 Task: Select Convenience. Add to cart, from DashMart for 2696 Buckhannan Avenue, Syracuse, New York 13202, Cell Number 315-426-1559, following items : Wonder Sliced White Sandwich Bread (20 oz)_x000D_
 - 1, Applegate Naturals Uncured Hickory Smoked Turkey Bacon (8 oz)_x000D_
 - 1, Kraft Mayonnaise Real Mayo Squeeze Bottle (12 oz)_x000D_
 - 1
Action: Mouse pressed left at (315, 121)
Screenshot: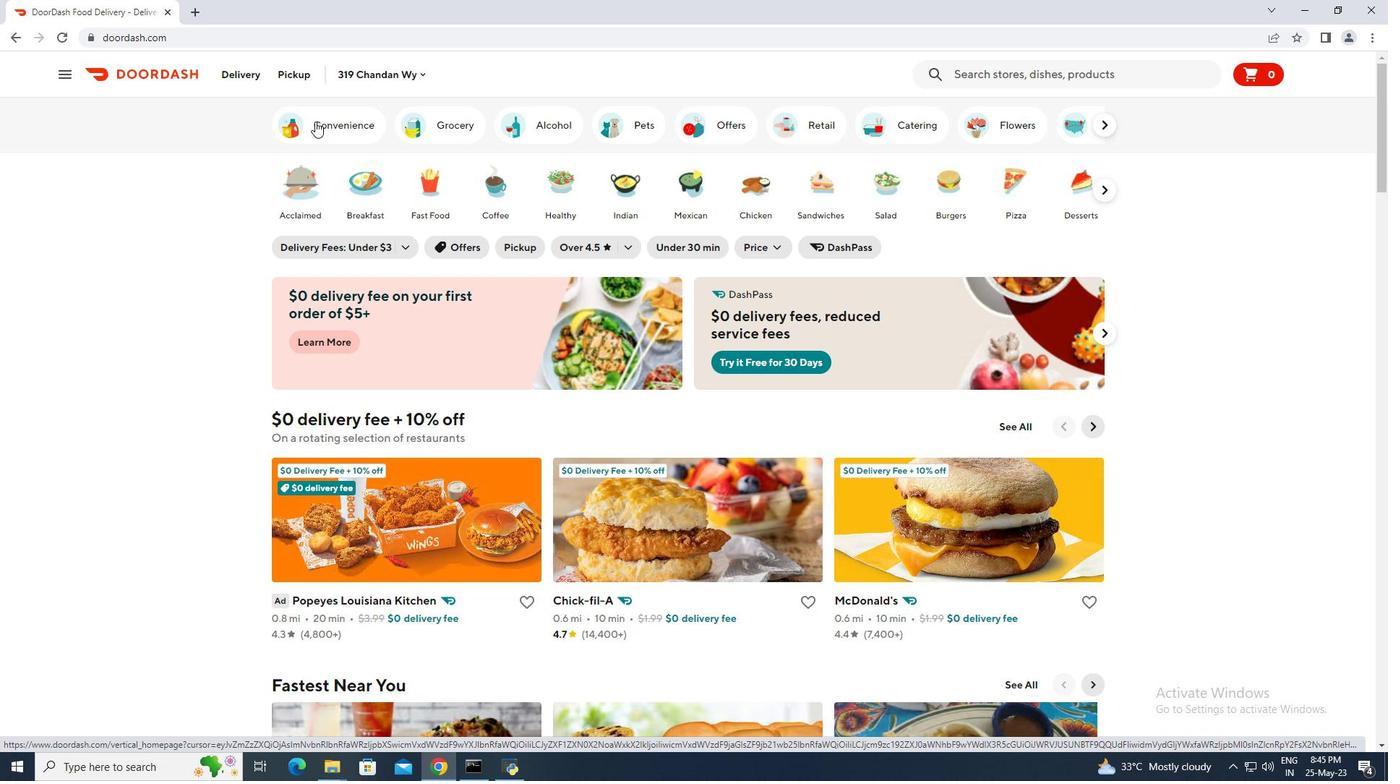 
Action: Mouse moved to (603, 517)
Screenshot: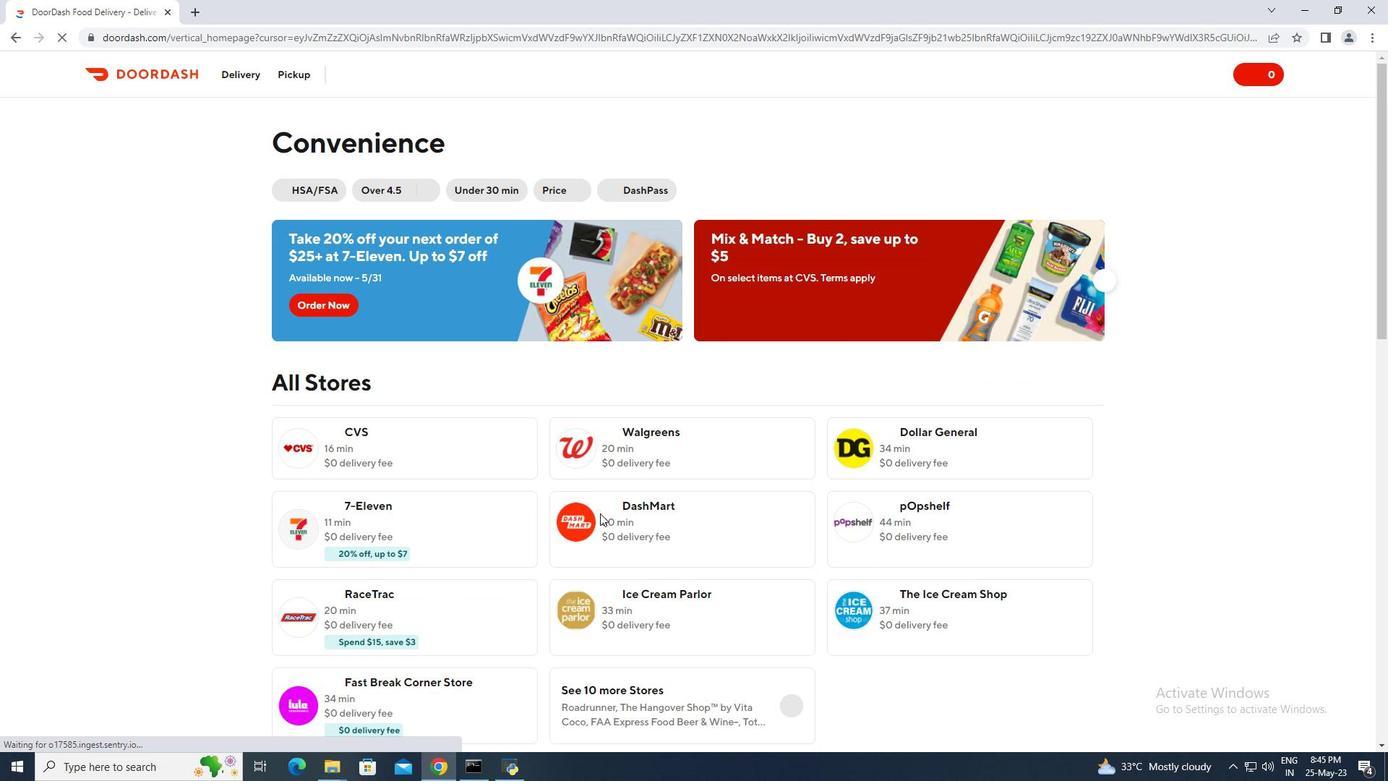 
Action: Mouse pressed left at (603, 517)
Screenshot: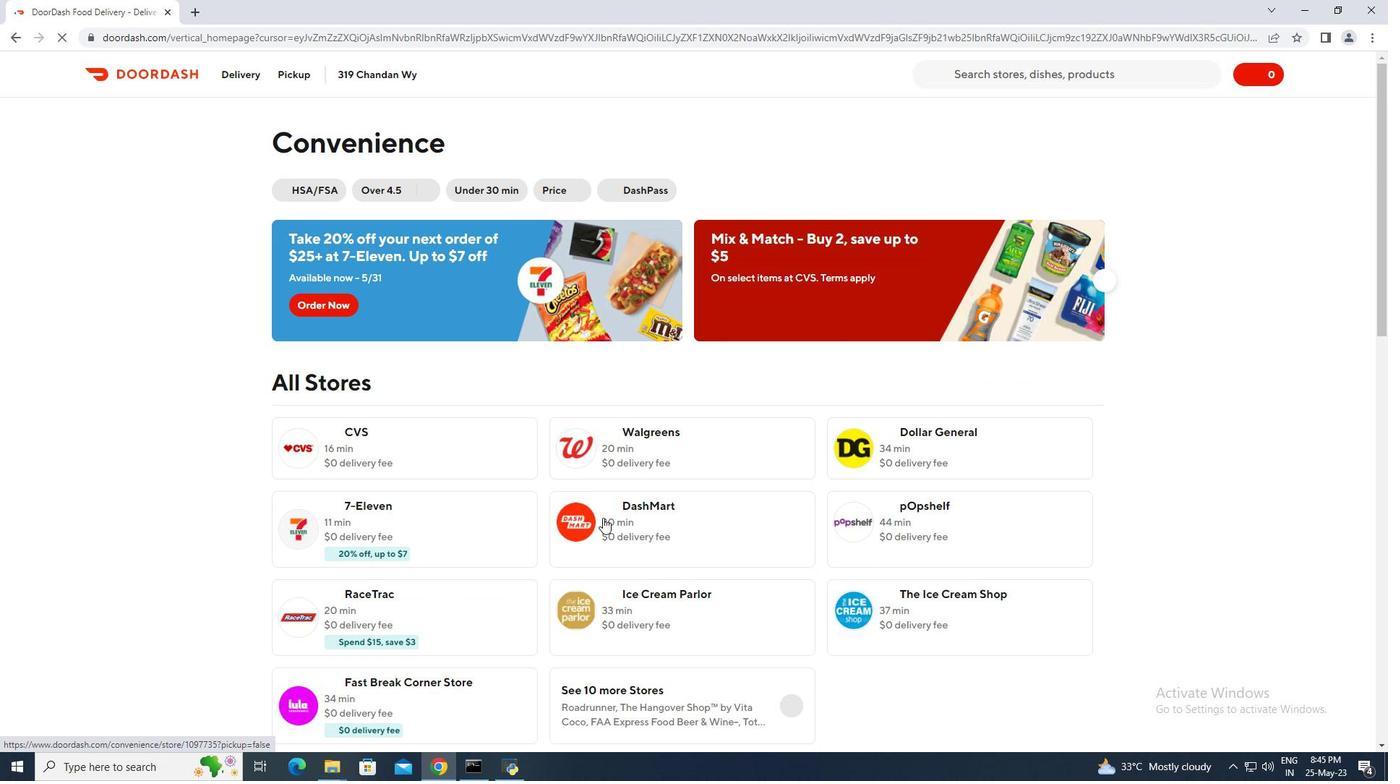 
Action: Mouse moved to (263, 71)
Screenshot: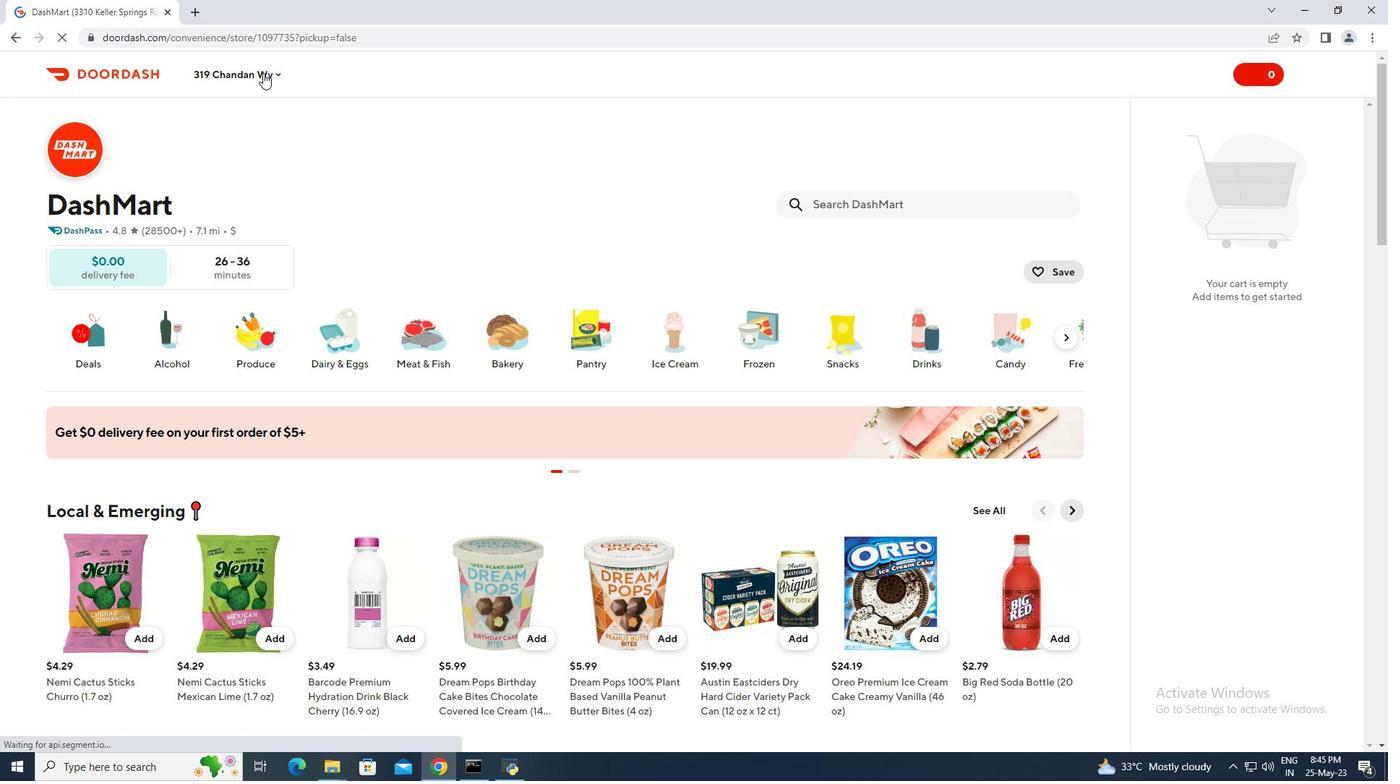 
Action: Mouse pressed left at (263, 71)
Screenshot: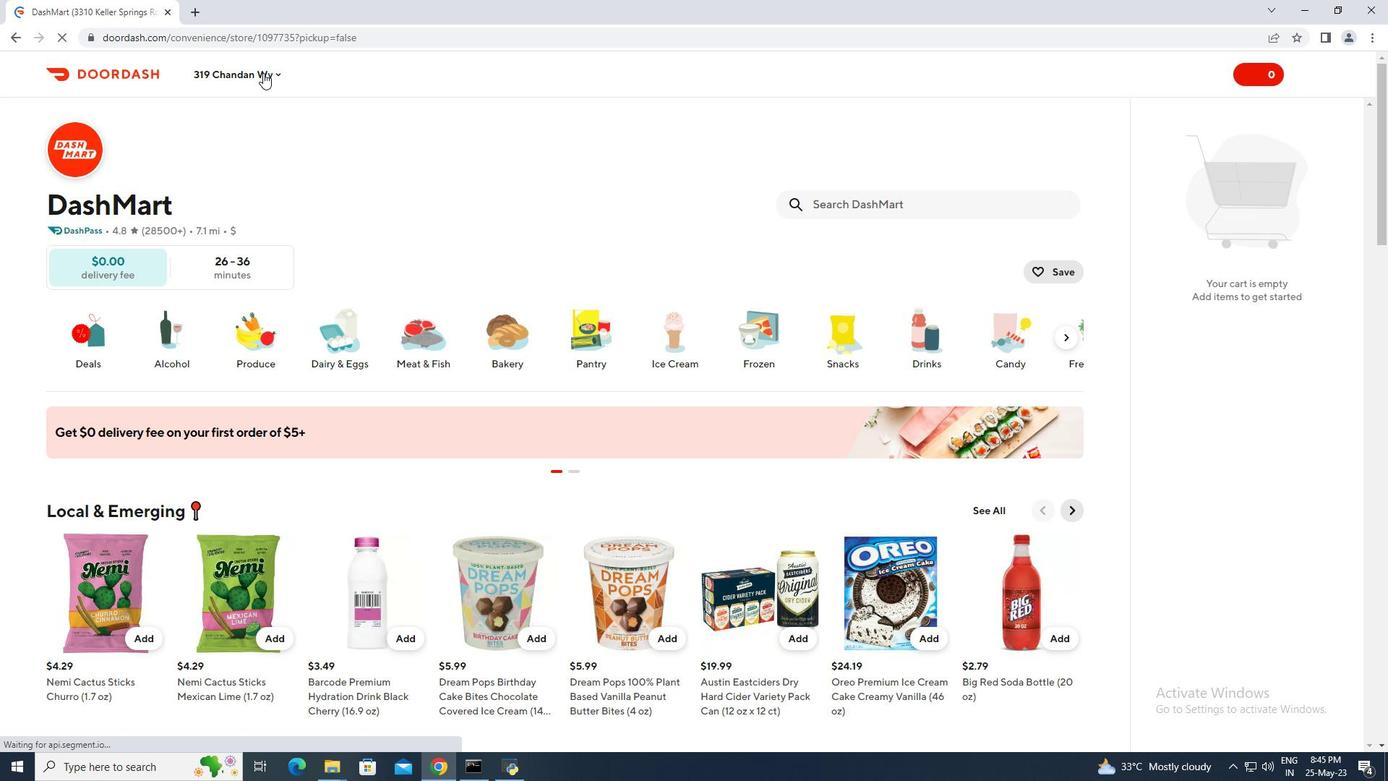 
Action: Mouse moved to (277, 131)
Screenshot: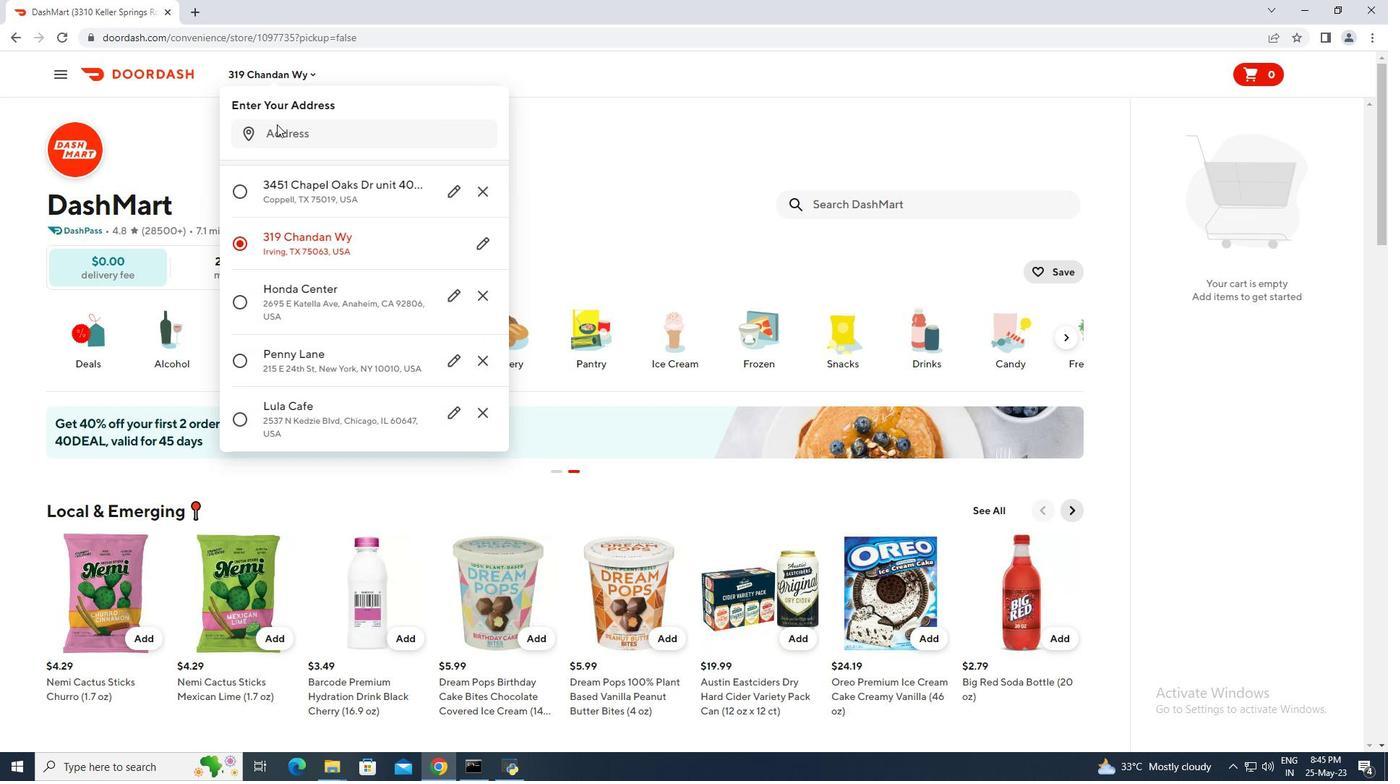 
Action: Mouse pressed left at (277, 131)
Screenshot: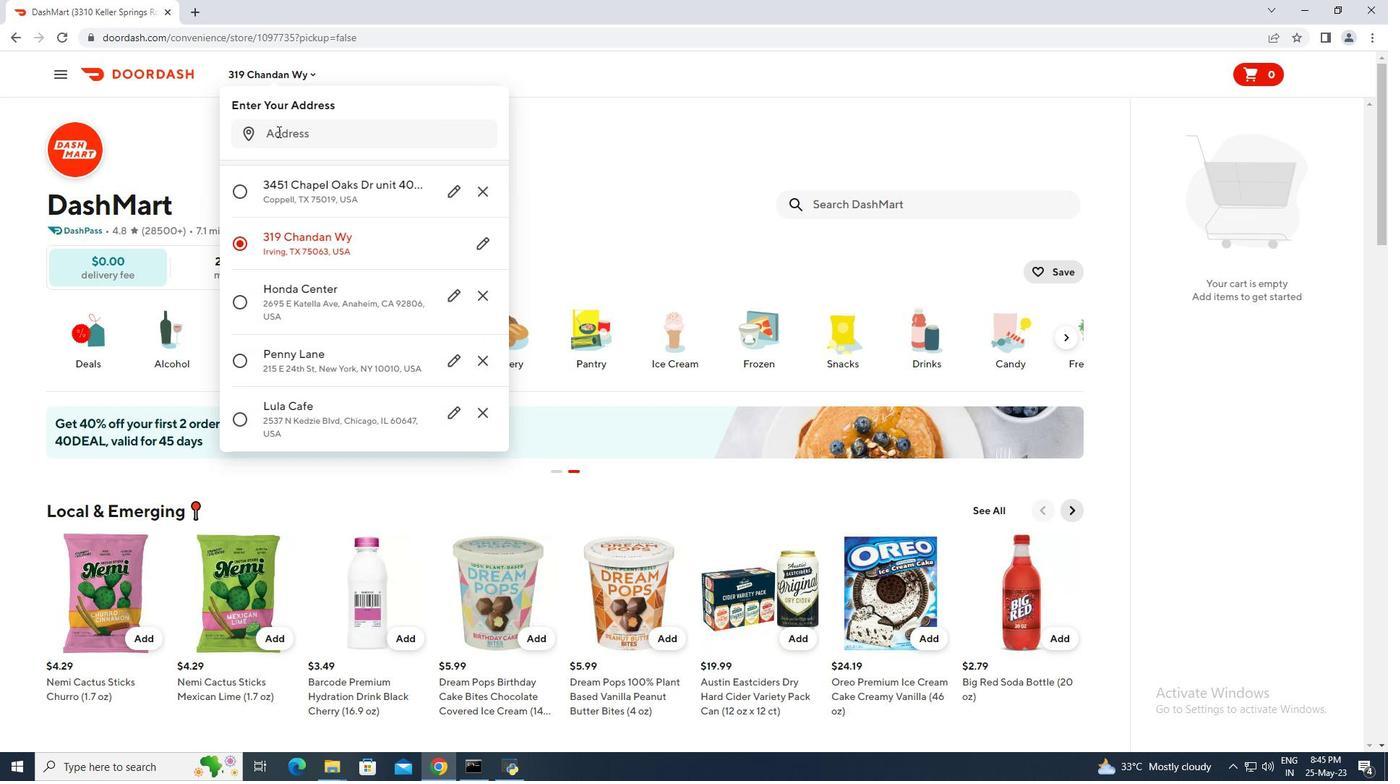 
Action: Mouse moved to (222, 93)
Screenshot: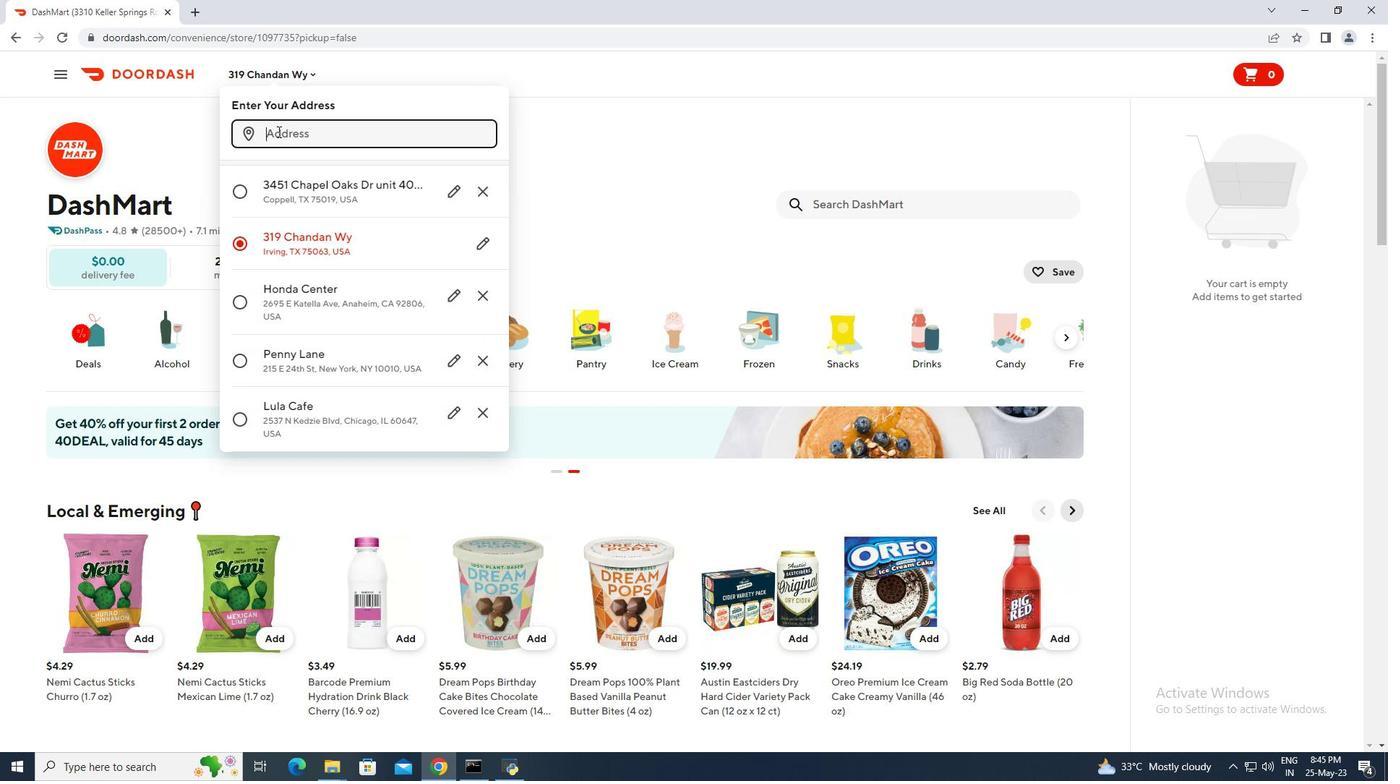 
Action: Key pressed 2
Screenshot: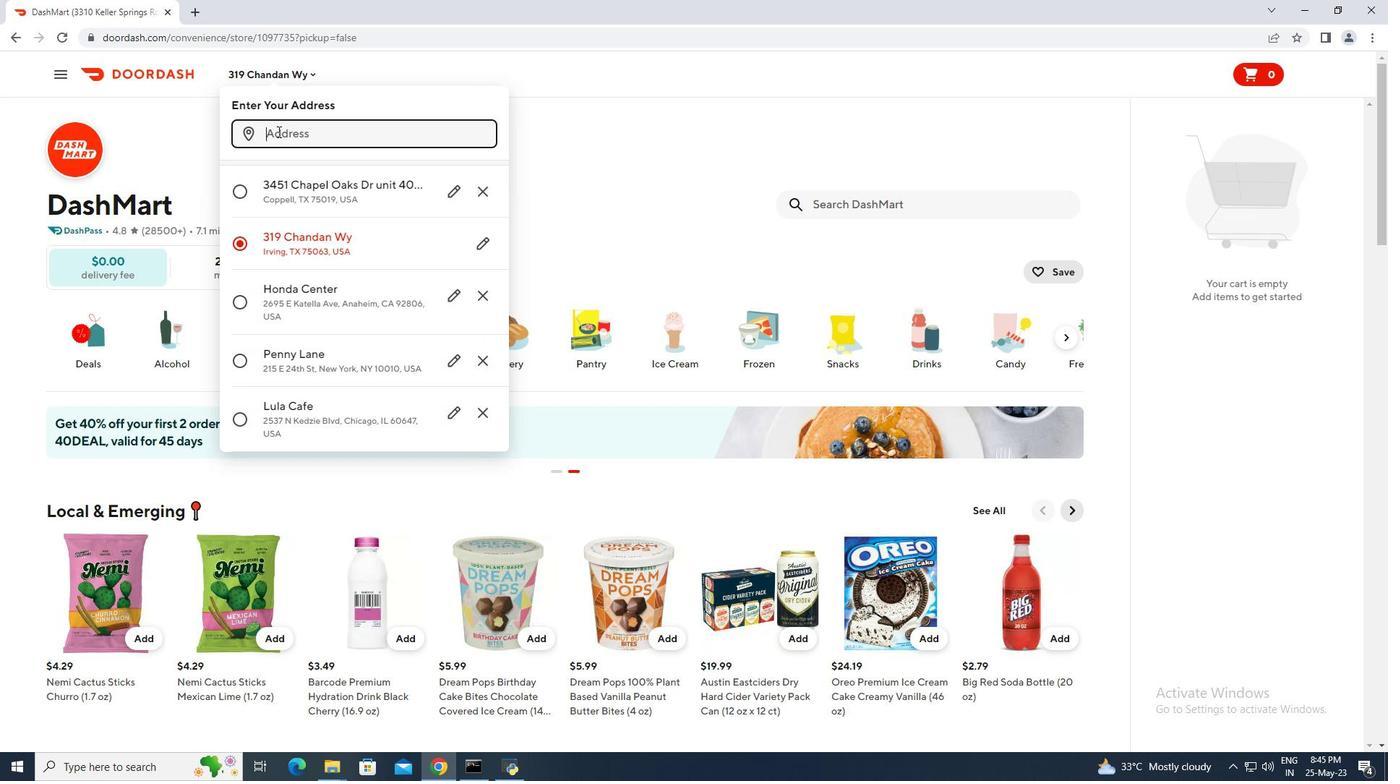 
Action: Mouse moved to (0, 0)
Screenshot: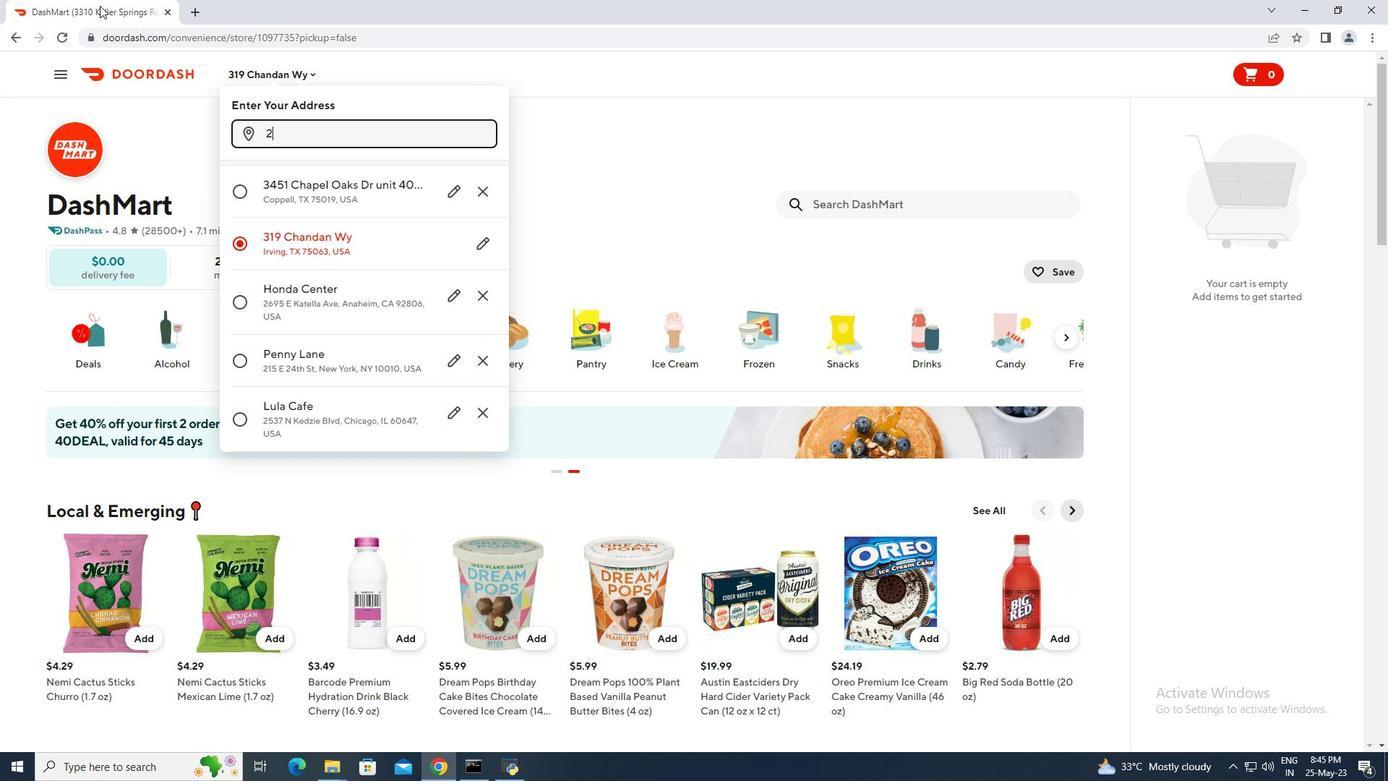 
Action: Key pressed 696<Key.space>buckhannan<Key.space>avenue<Key.space>syracuse,<Key.space>new<Key.space>york<Key.space>13202<Key.enter>
Screenshot: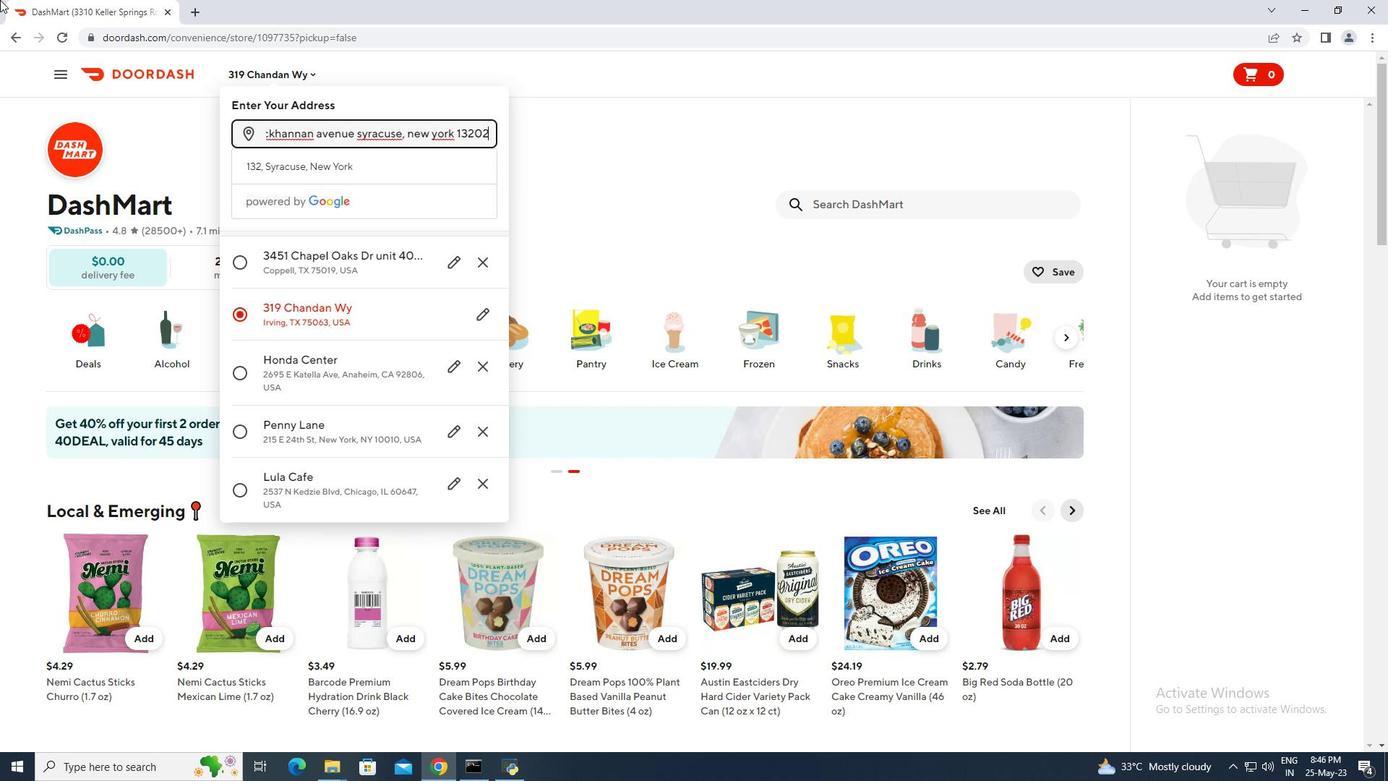 
Action: Mouse moved to (454, 559)
Screenshot: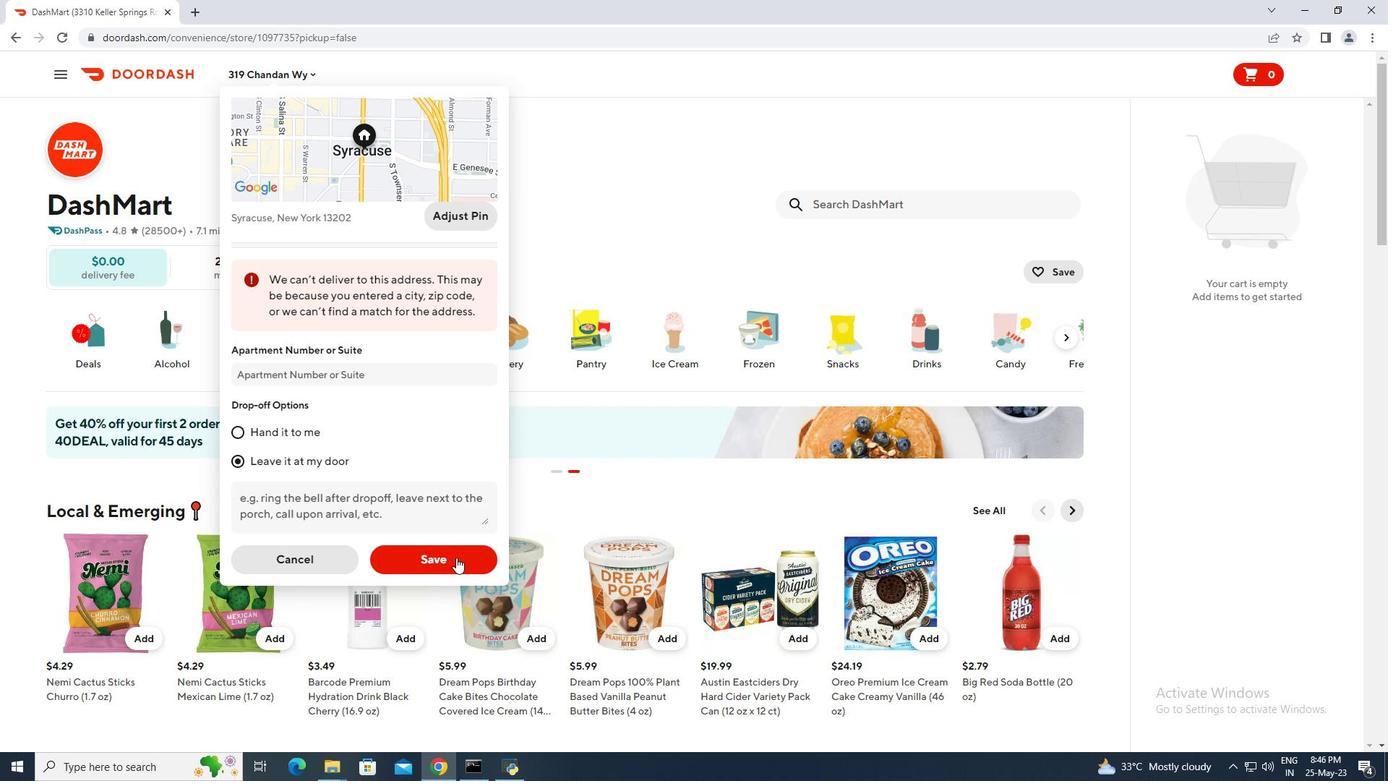 
Action: Mouse pressed left at (454, 559)
Screenshot: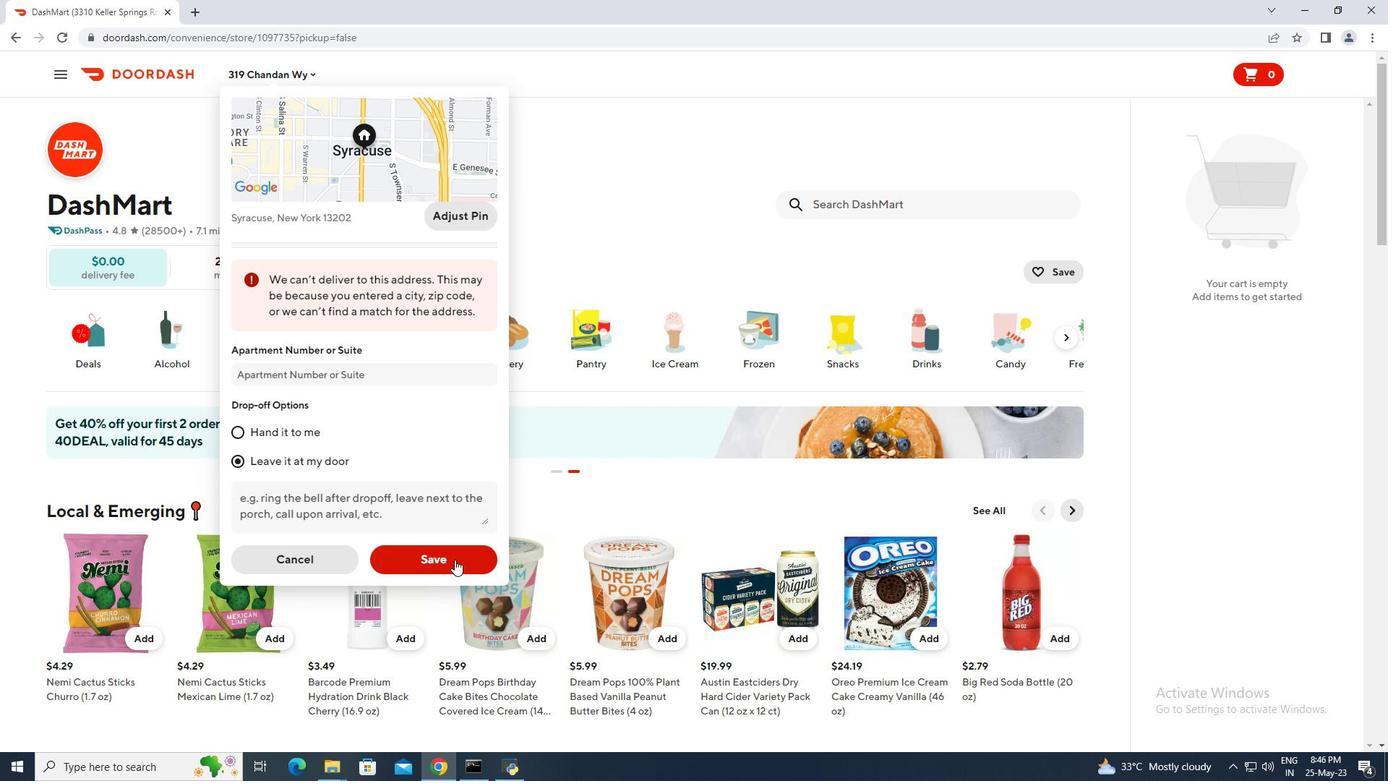 
Action: Mouse moved to (816, 198)
Screenshot: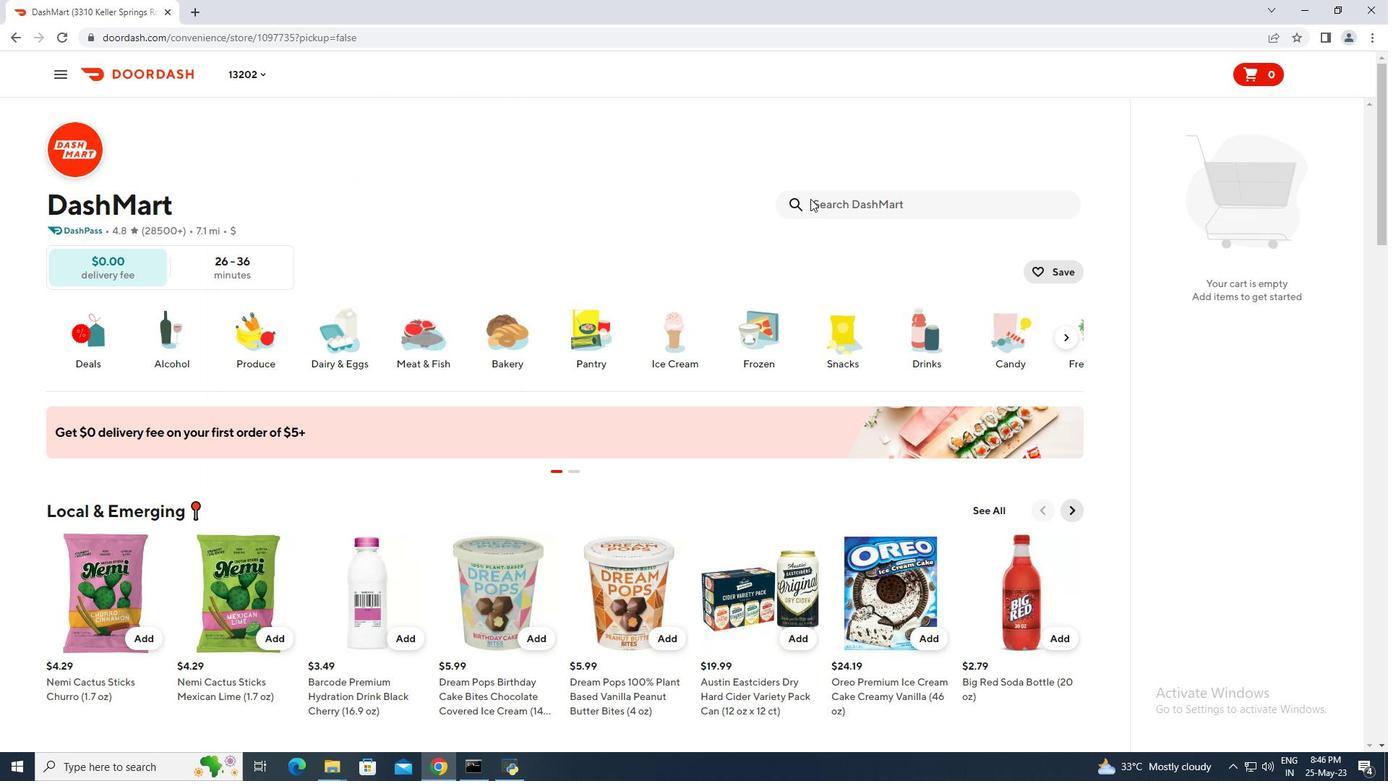 
Action: Mouse pressed left at (816, 198)
Screenshot: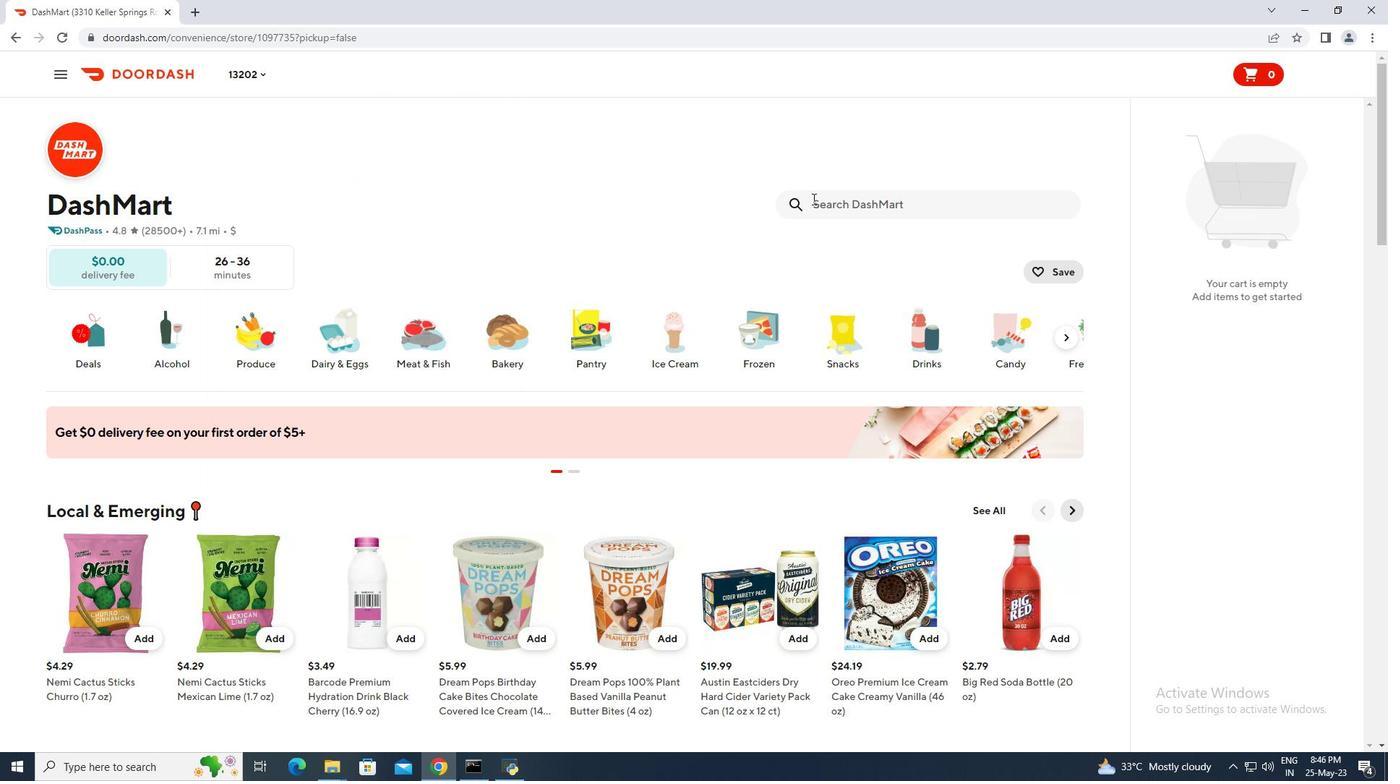 
Action: Mouse moved to (161, 0)
Screenshot: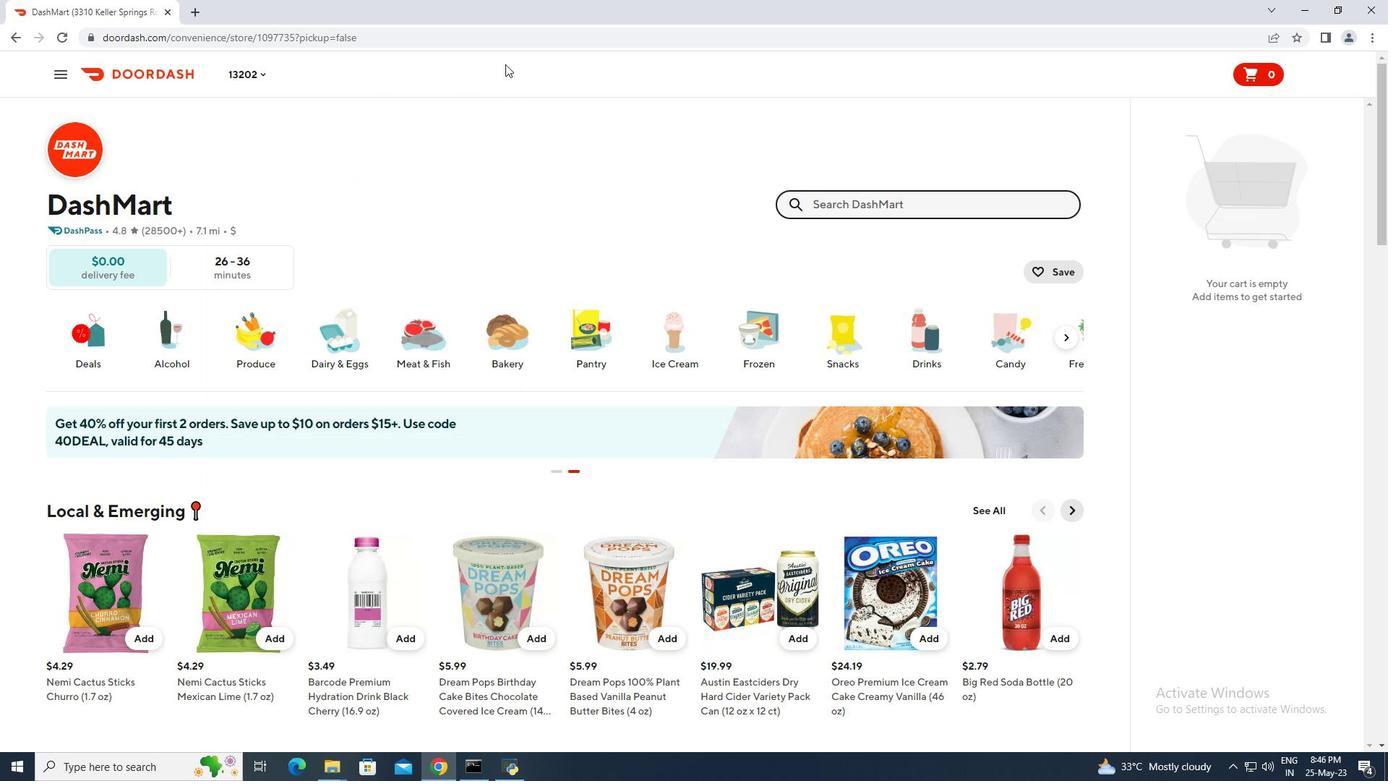 
Action: Key pressed wonder<Key.space>sliced<Key.space>white<Key.space>sandwich<Key.space>bread<Key.space><Key.shift>(20<Key.space>oz<Key.shift>)<Key.enter>
Screenshot: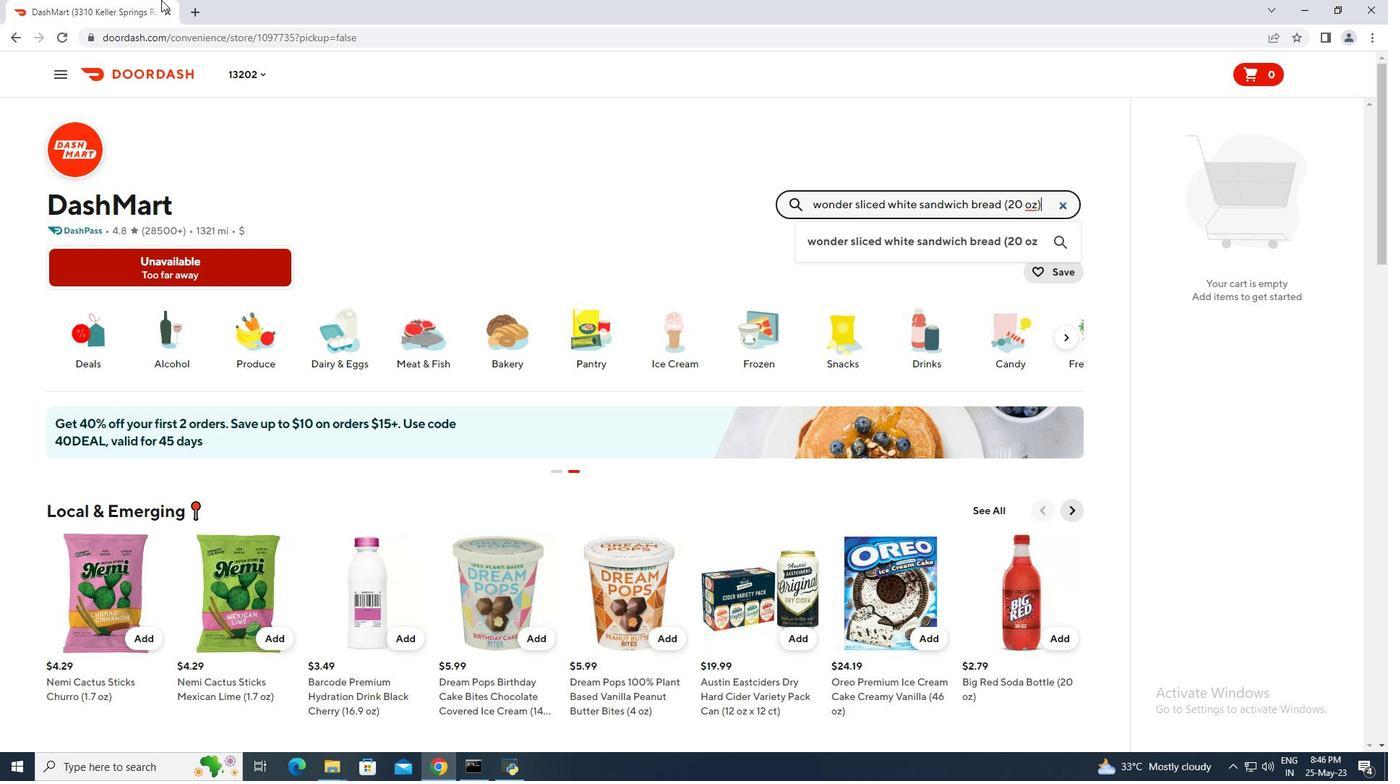 
Action: Mouse moved to (857, 156)
Screenshot: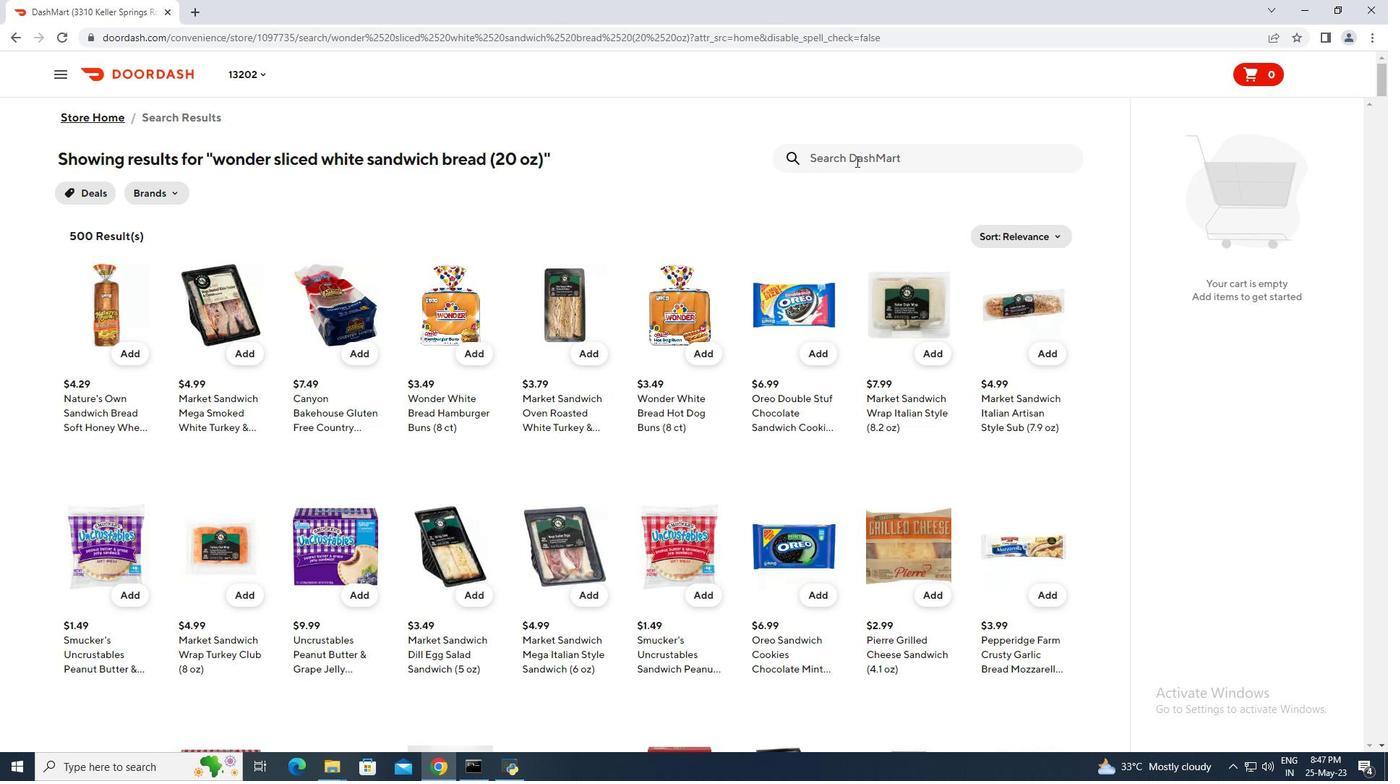 
Action: Mouse pressed left at (857, 156)
Screenshot: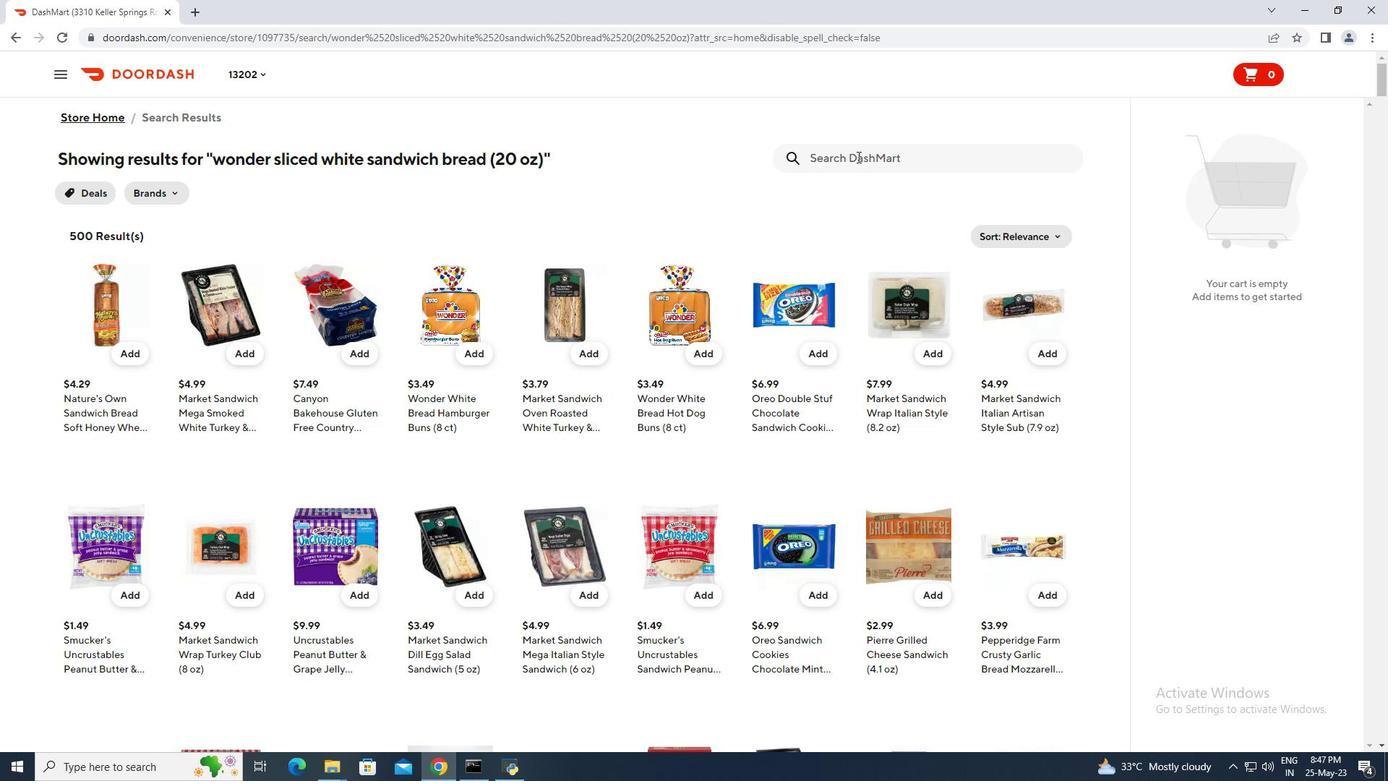 
Action: Mouse moved to (376, 262)
Screenshot: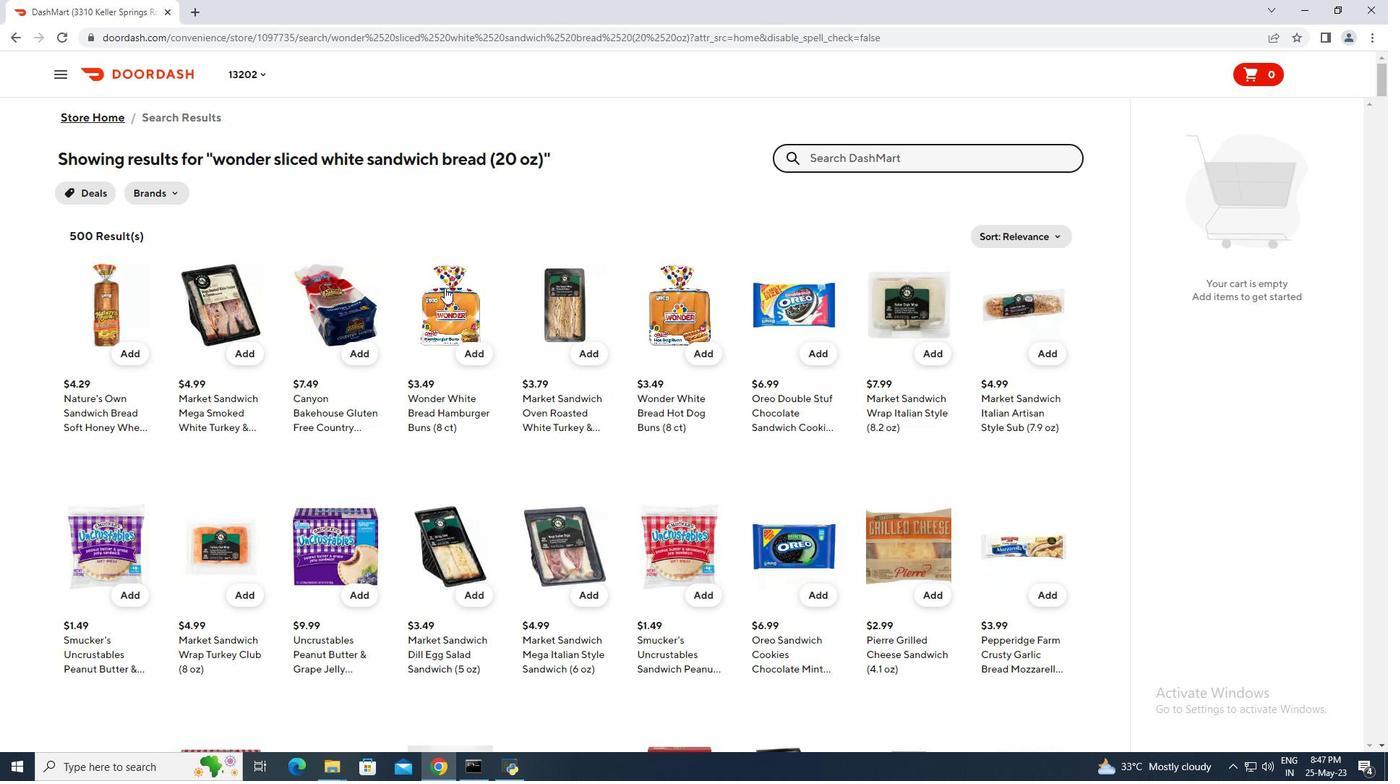 
Action: Key pressed applegate<Key.space>naturals<Key.space>uncured<Key.space>hickory<Key.space>smoked<Key.space>turkey<Key.space>bacon<Key.shift>(8<Key.space>oz<Key.shift>)<Key.enter>
Screenshot: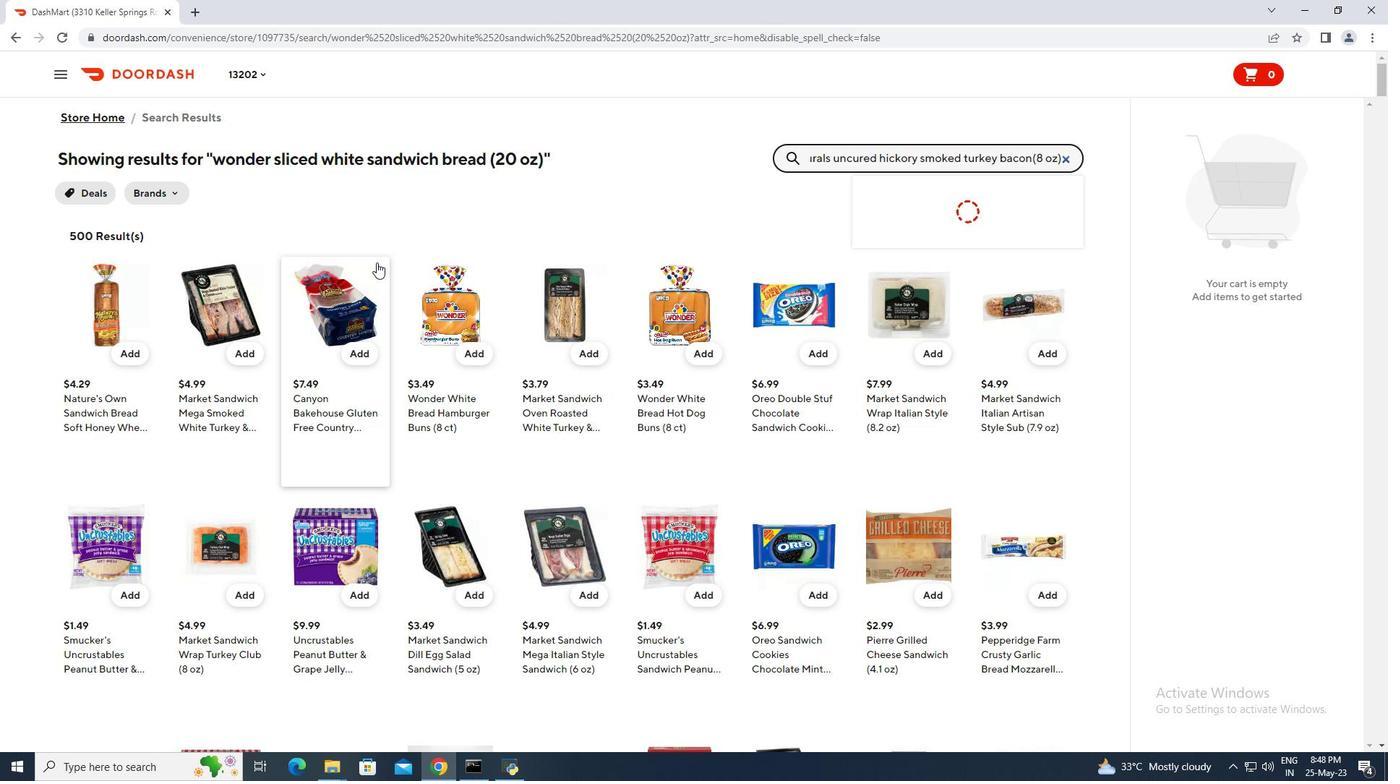 
Action: Mouse moved to (128, 350)
Screenshot: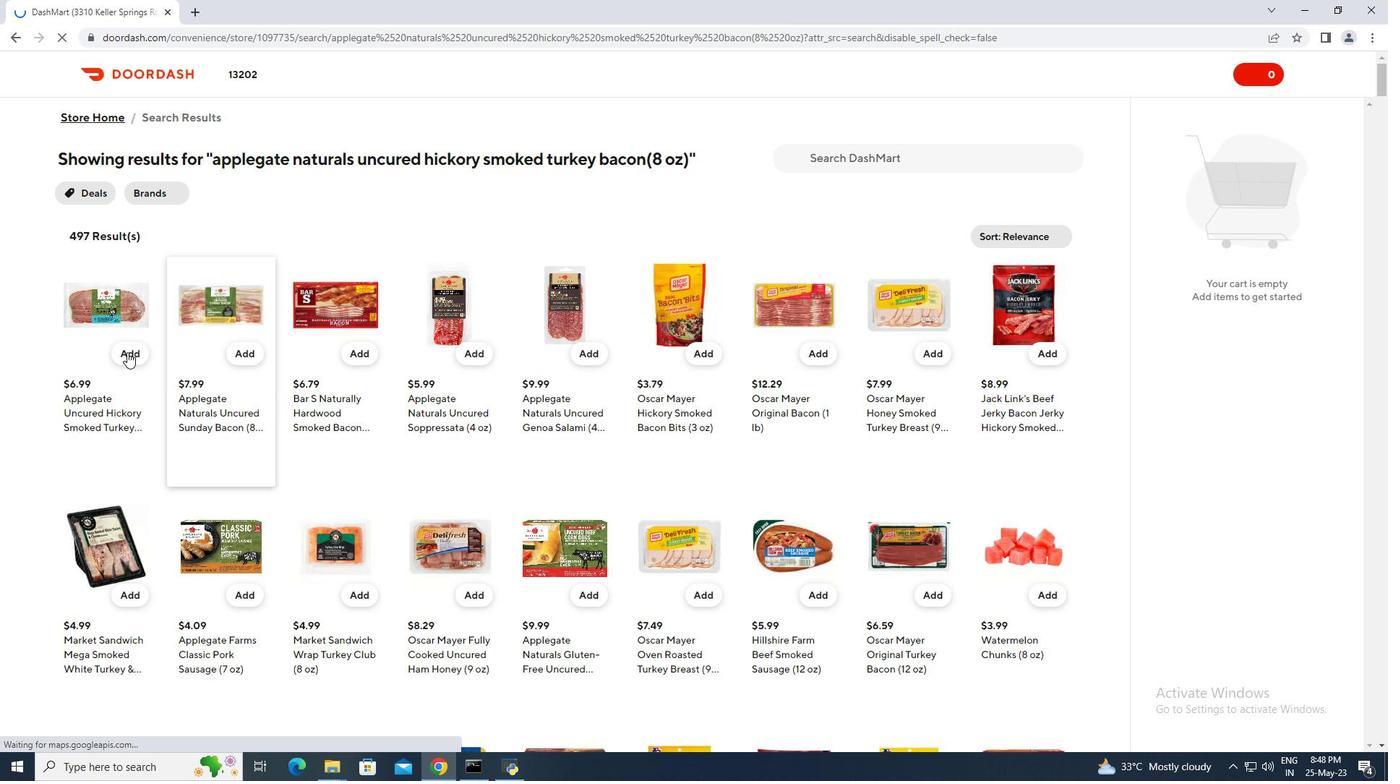 
Action: Mouse pressed left at (128, 350)
Screenshot: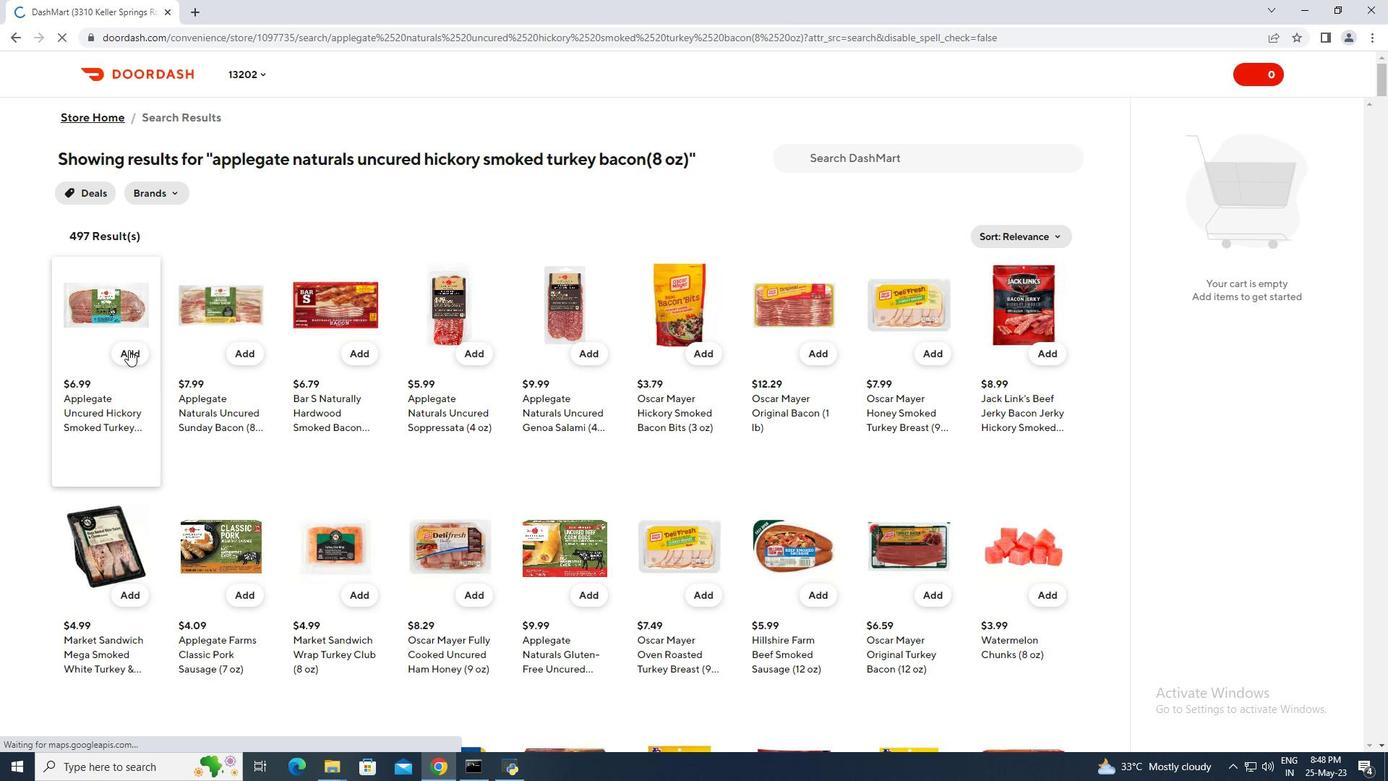 
Action: Mouse moved to (855, 151)
Screenshot: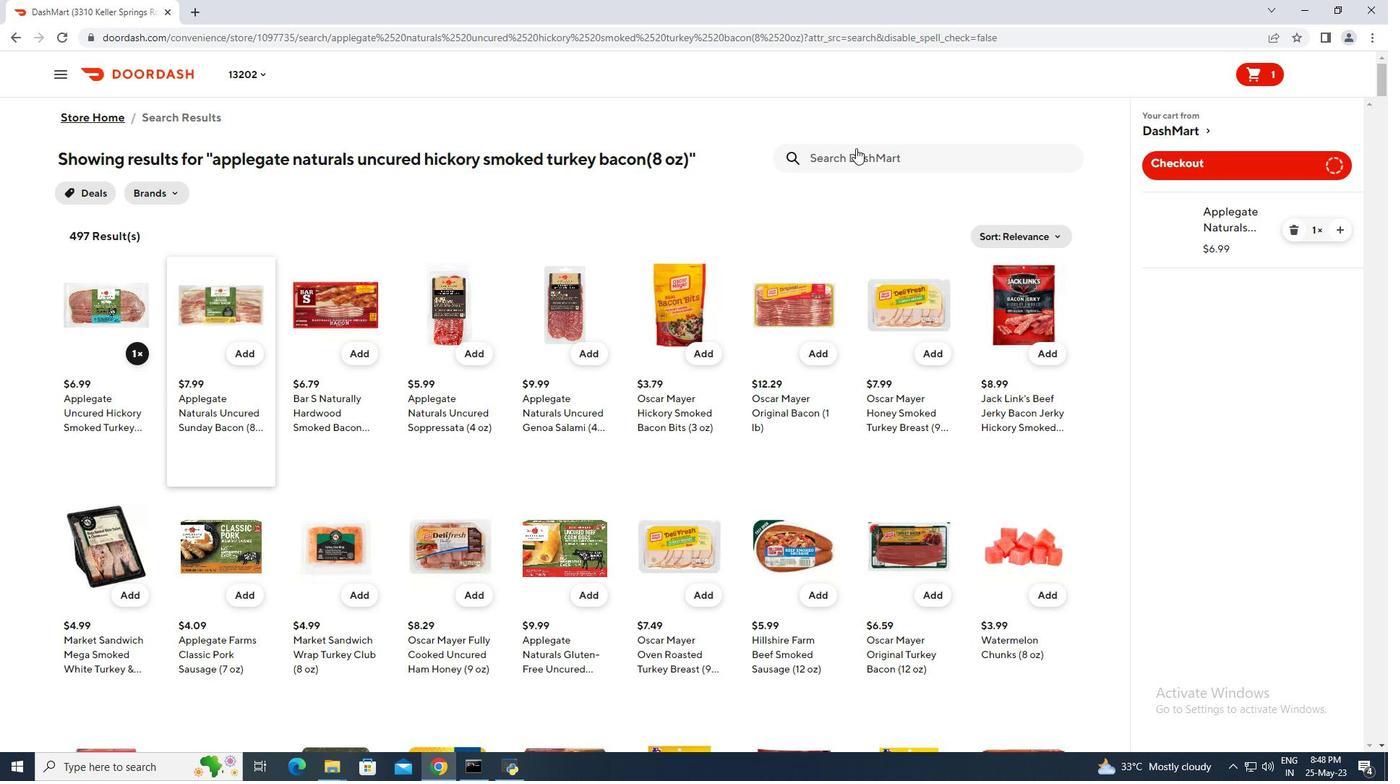 
Action: Mouse pressed left at (855, 151)
Screenshot: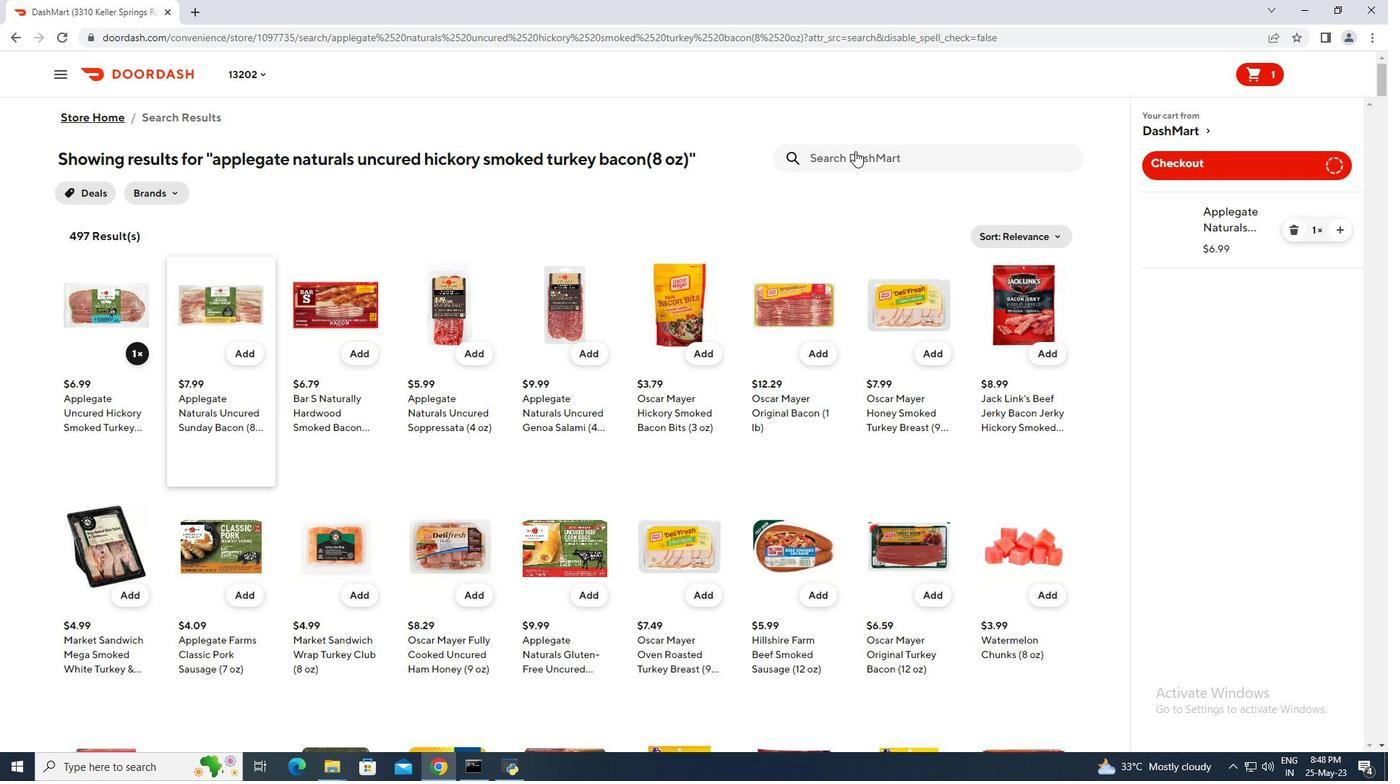 
Action: Mouse moved to (812, 150)
Screenshot: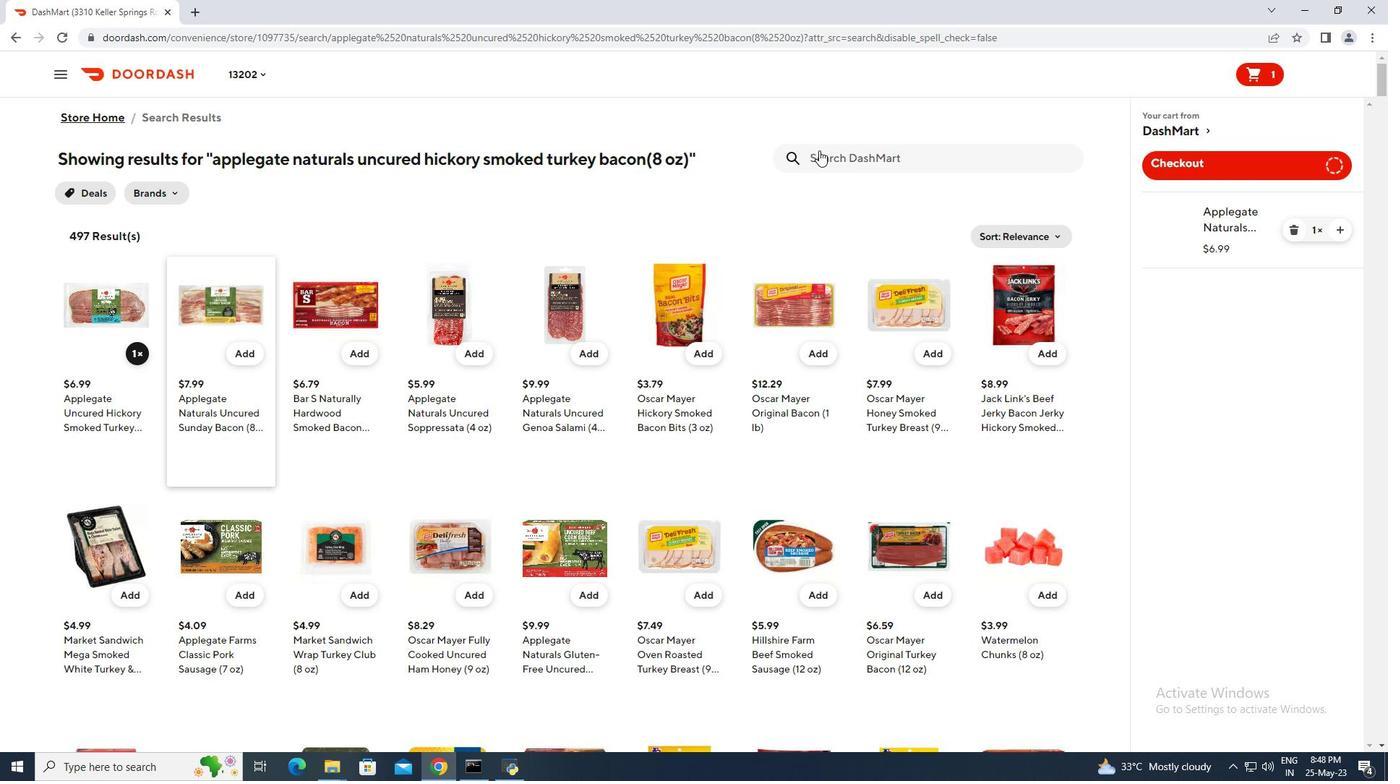 
Action: Mouse pressed left at (812, 150)
Screenshot: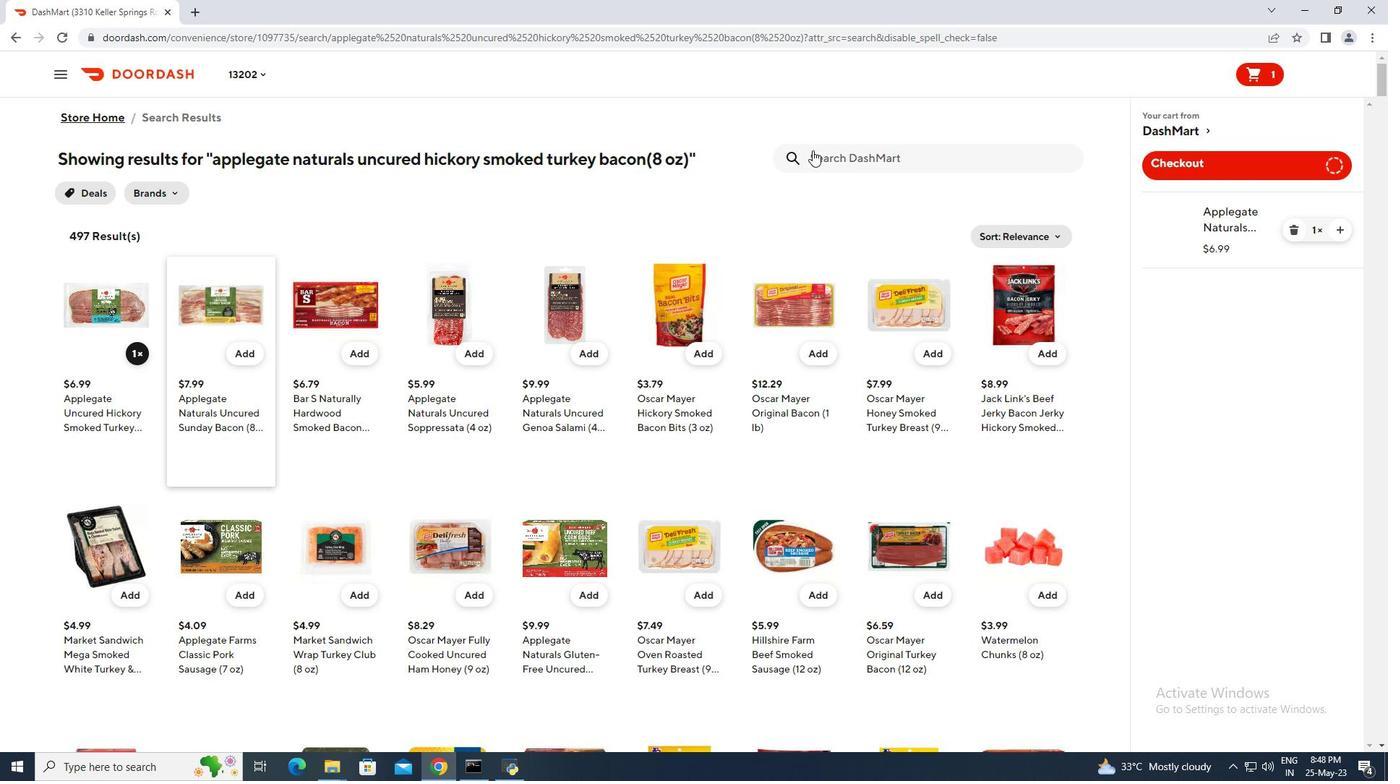 
Action: Mouse moved to (796, 154)
Screenshot: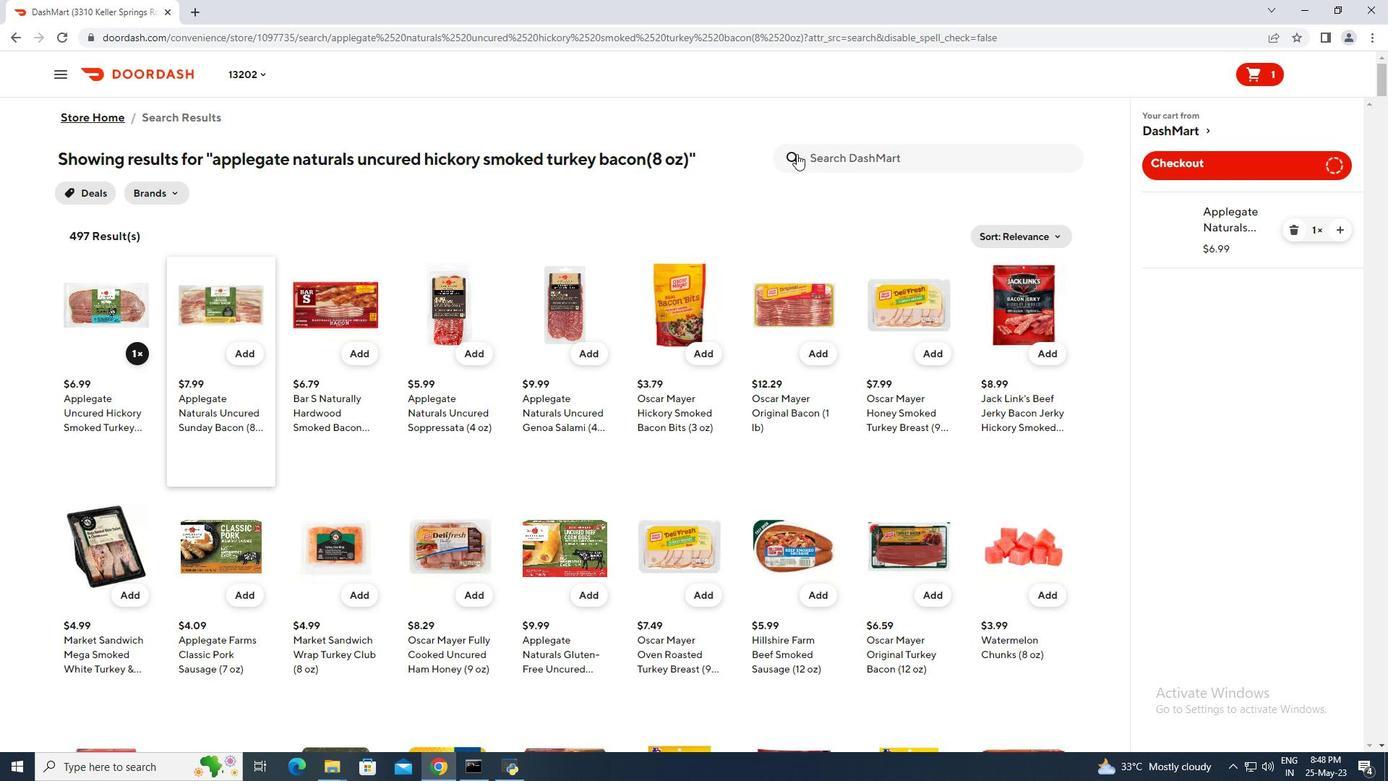 
Action: Mouse pressed left at (796, 154)
Screenshot: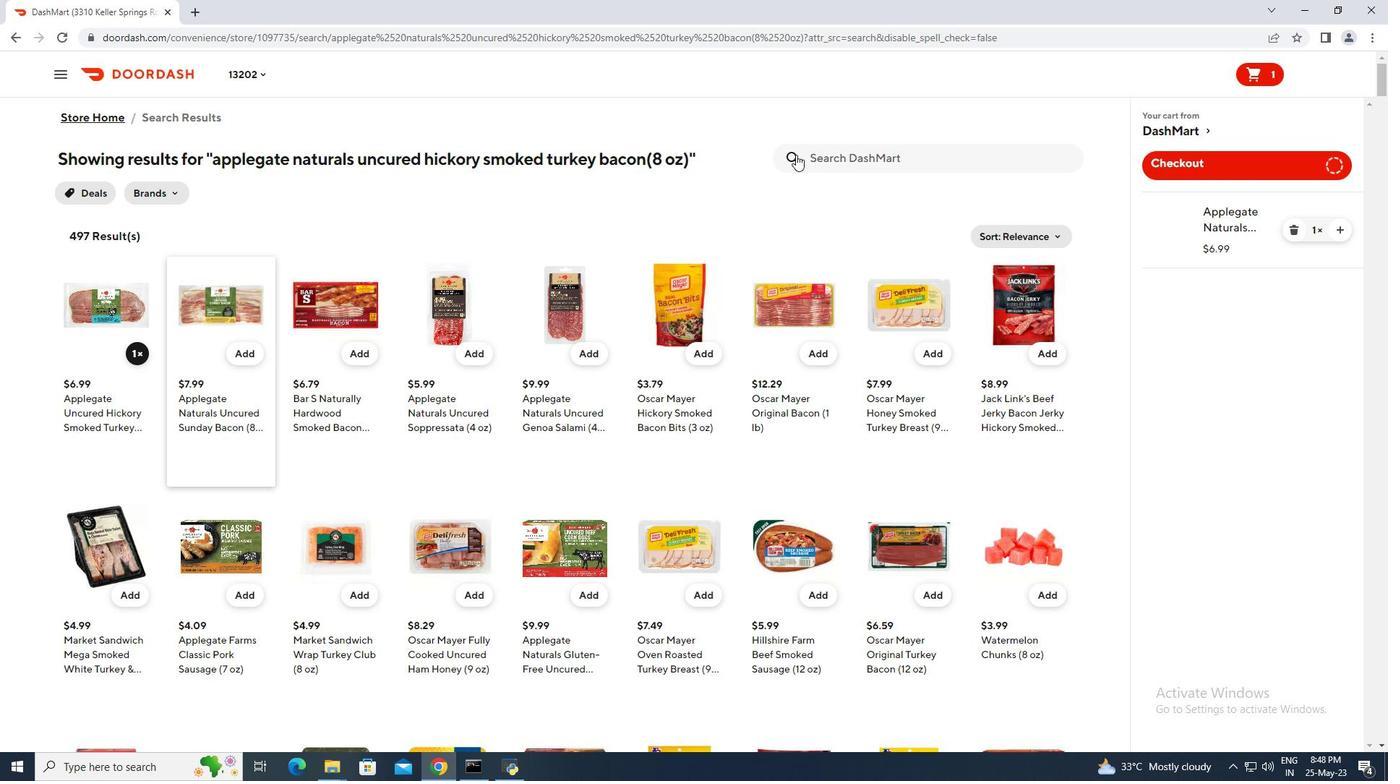 
Action: Mouse moved to (290, 0)
Screenshot: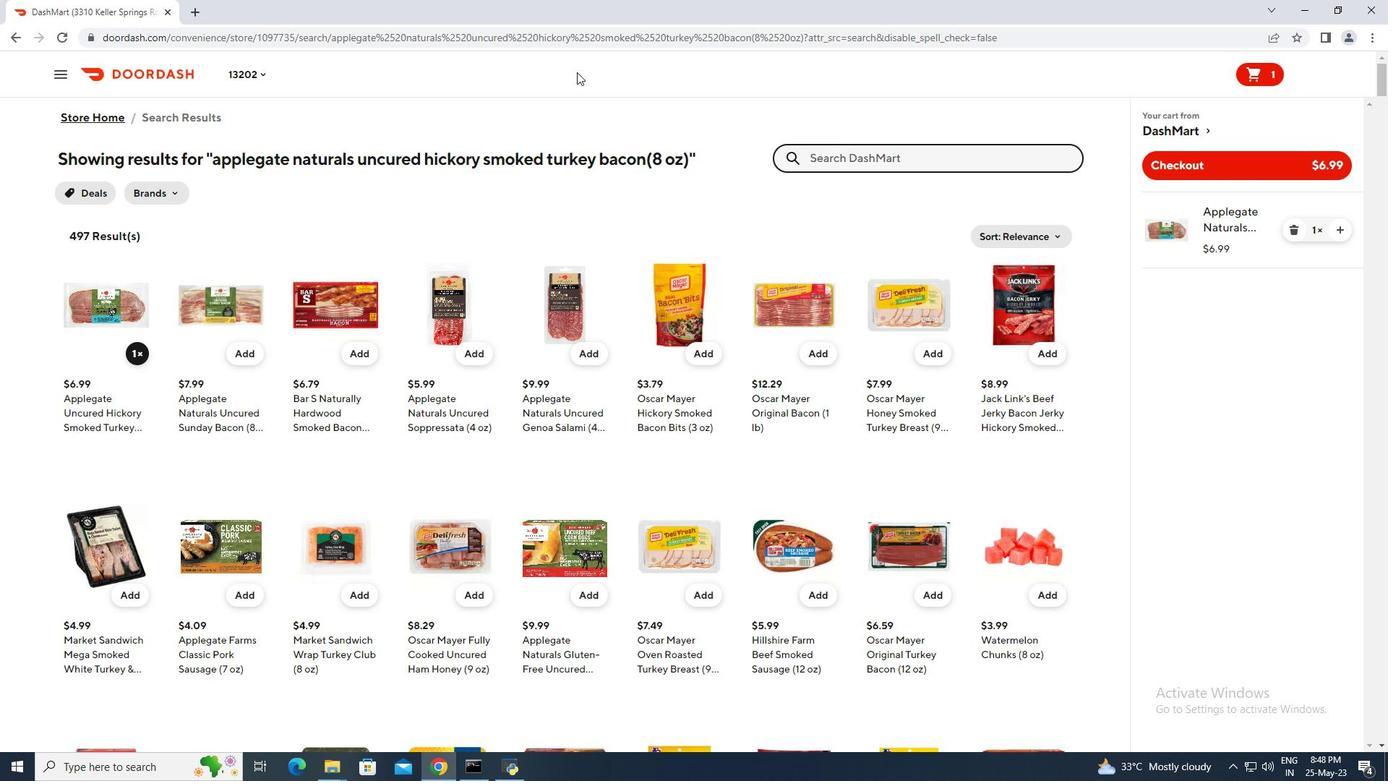 
Action: Key pressed kraft<Key.space>mayonnaise<Key.space>real<Key.space>mayo<Key.space>squeeze<Key.space>bottle<Key.space><Key.shift>(12<Key.space>oz<Key.shift>)<Key.enter>
Screenshot: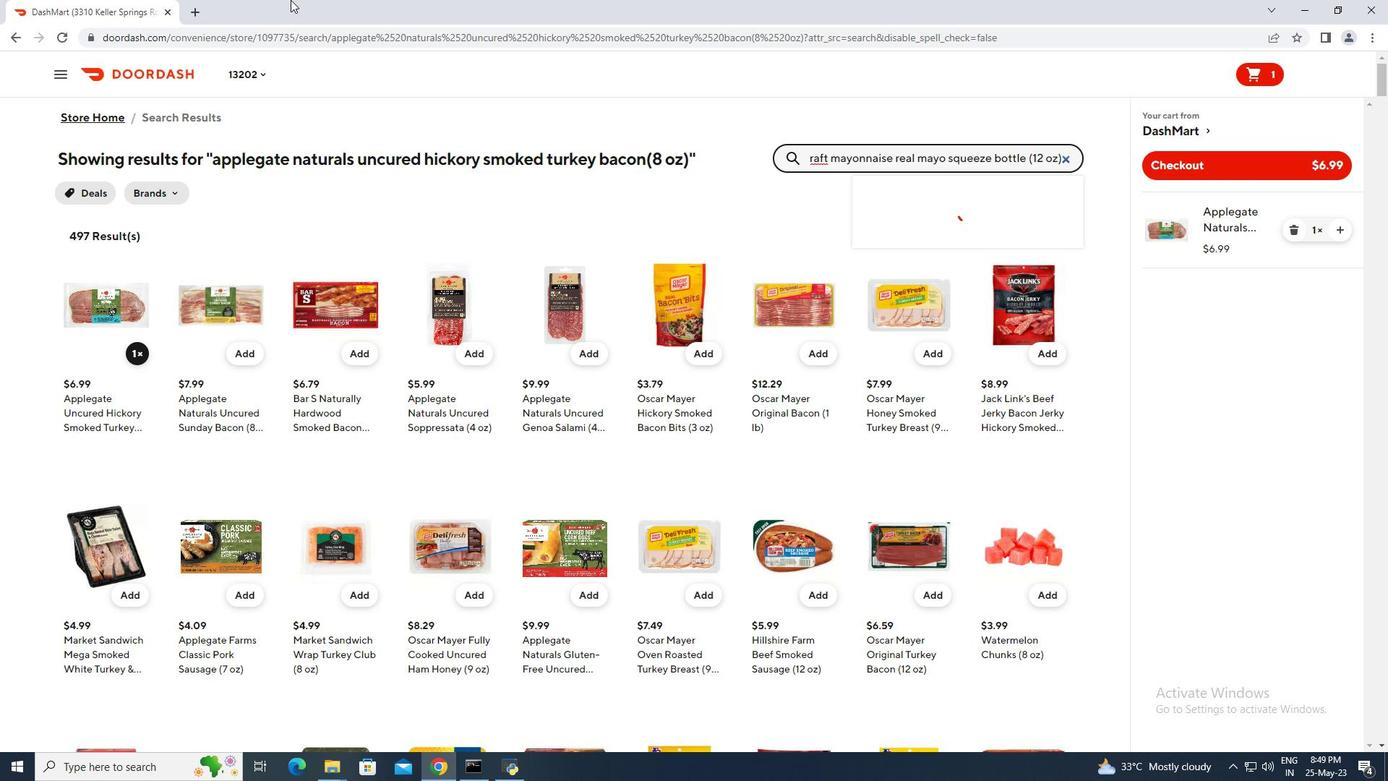 
Action: Mouse moved to (132, 355)
Screenshot: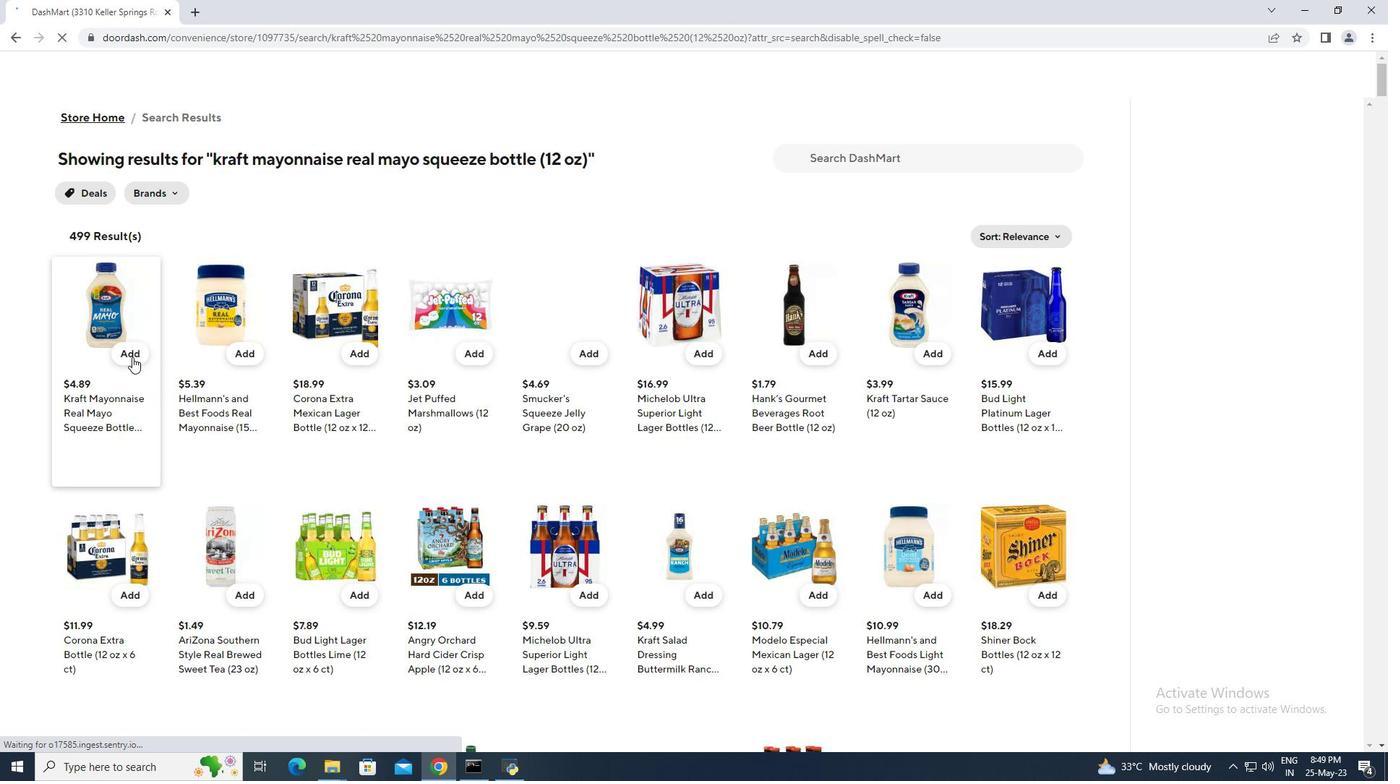 
Action: Mouse pressed left at (132, 355)
Screenshot: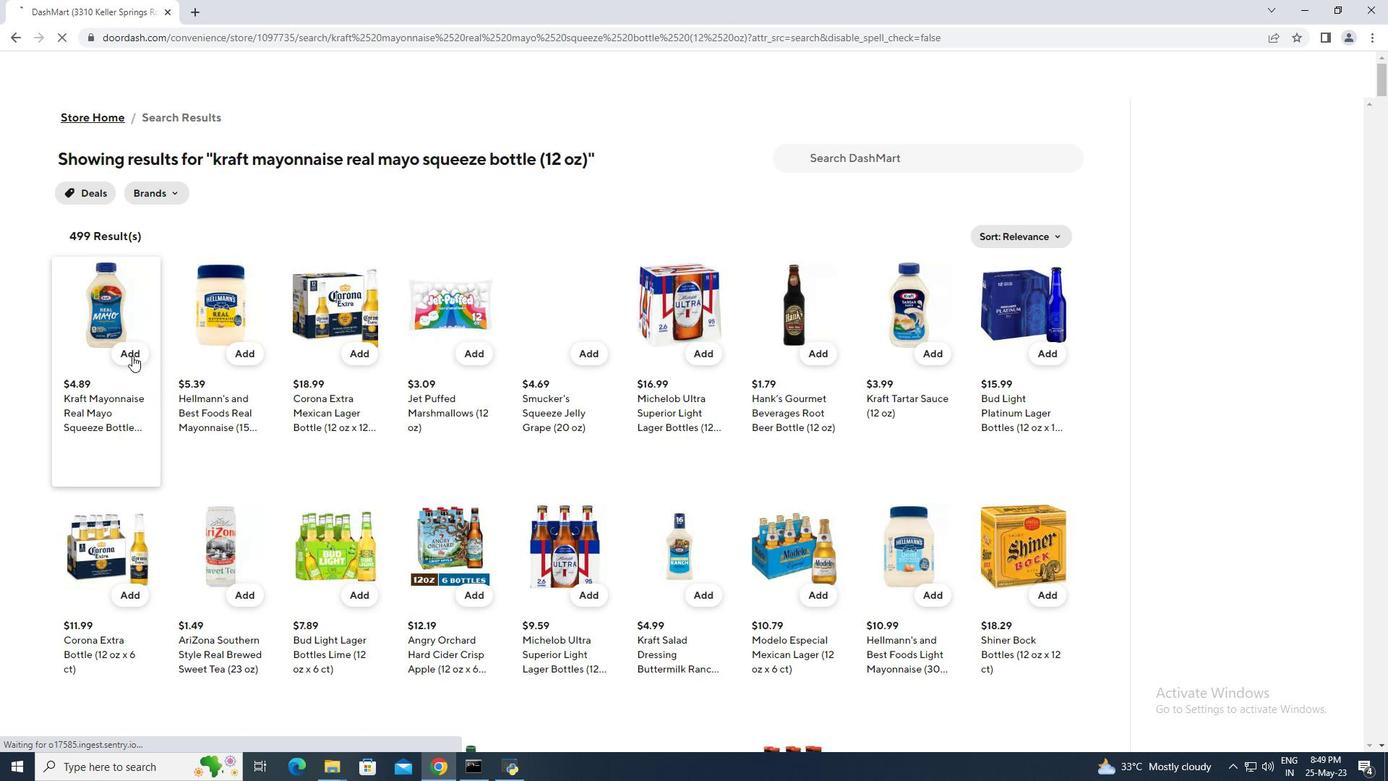 
Action: Mouse moved to (1180, 162)
Screenshot: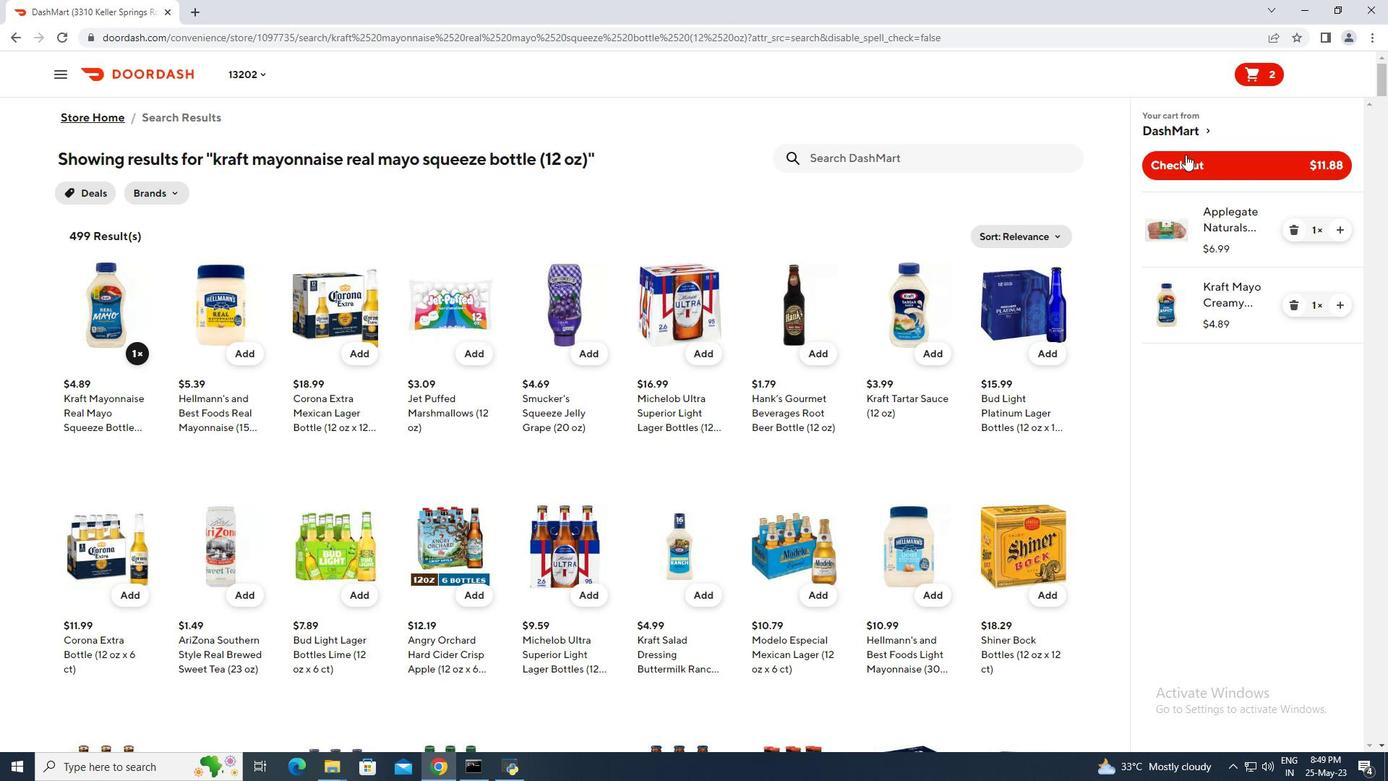 
Action: Mouse pressed left at (1180, 162)
Screenshot: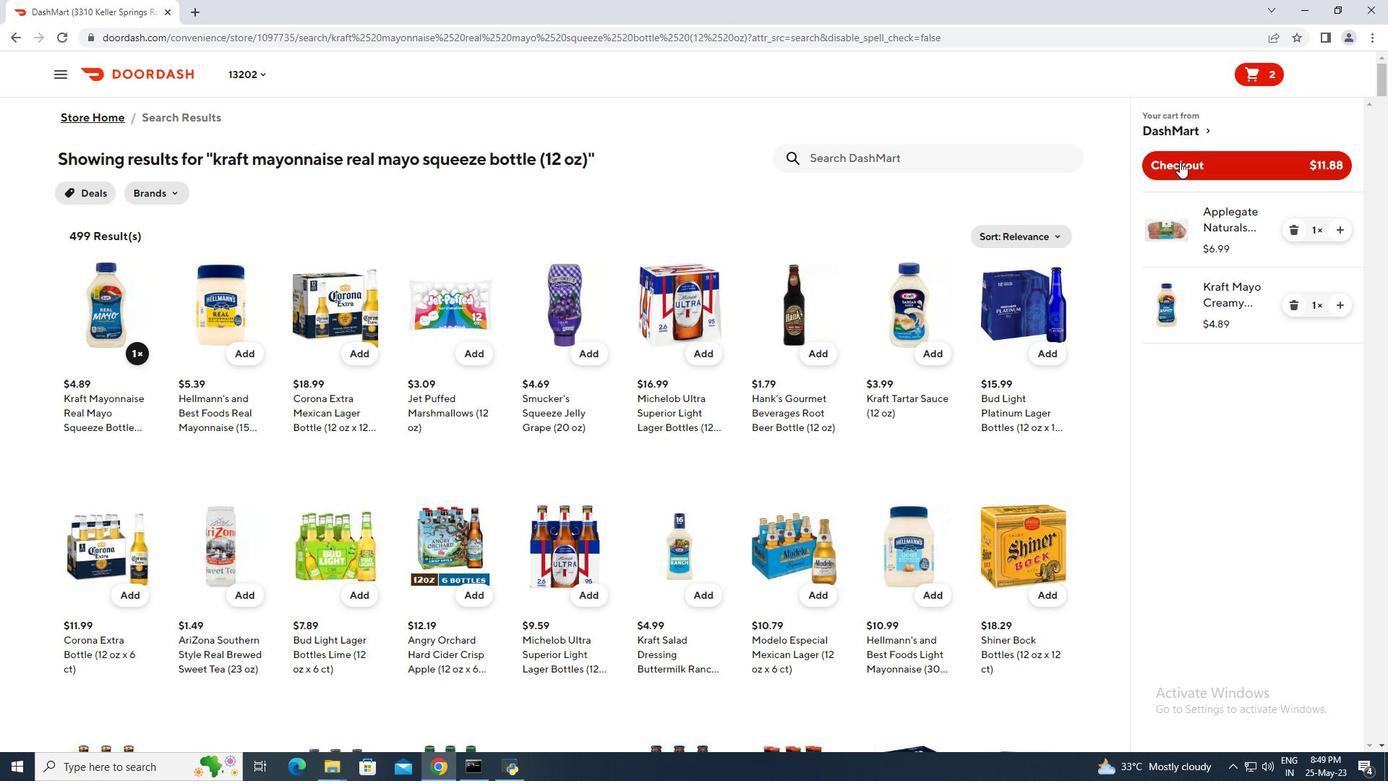 
Action: Mouse moved to (808, 300)
Screenshot: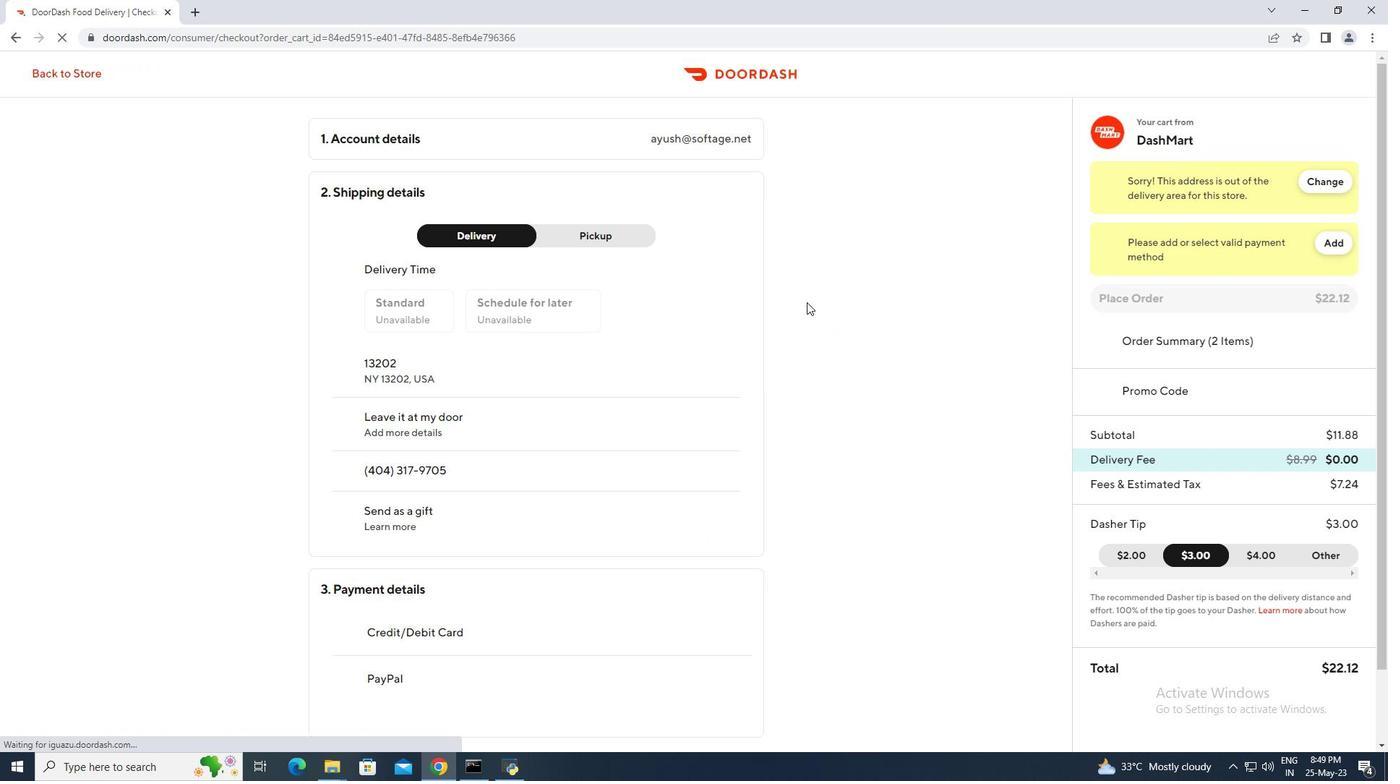 
